 Task: Open Card Livestock Review in Board Customer Feedback Surveys to Workspace Corporate Communications and add a team member Softage.1@softage.net, a label Yellow, a checklist Time Tracking, an attachment from your onedrive, a color Yellow and finally, add a card description 'Conduct team training session on effective delegation and accountability' and a comment 'We should approach this task with a sense of transparency and open communication, ensuring that all stakeholders are informed and involved.'. Add a start date 'Jan 05, 1900' with a due date 'Jan 12, 1900'
Action: Mouse moved to (351, 150)
Screenshot: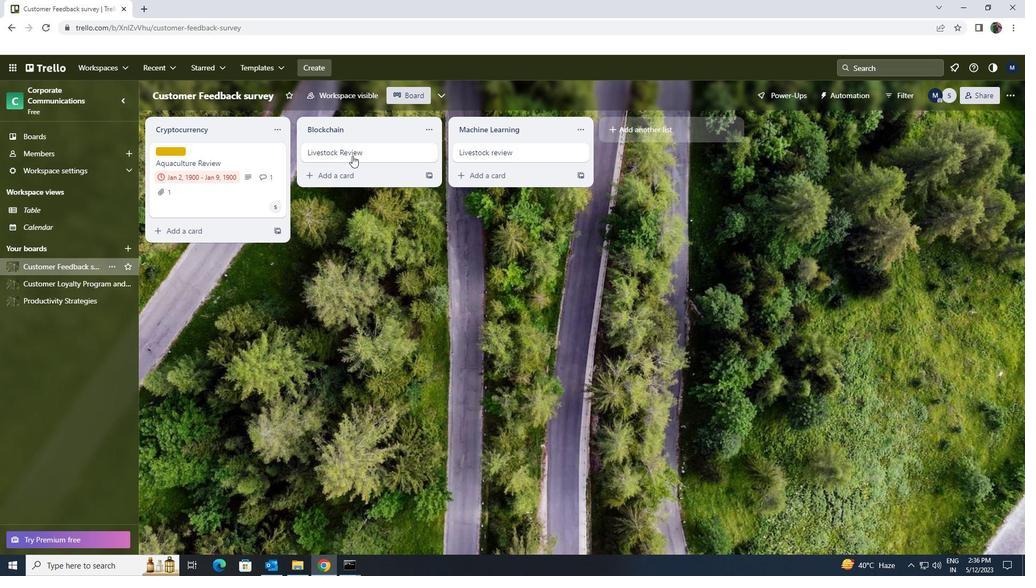 
Action: Mouse pressed left at (351, 150)
Screenshot: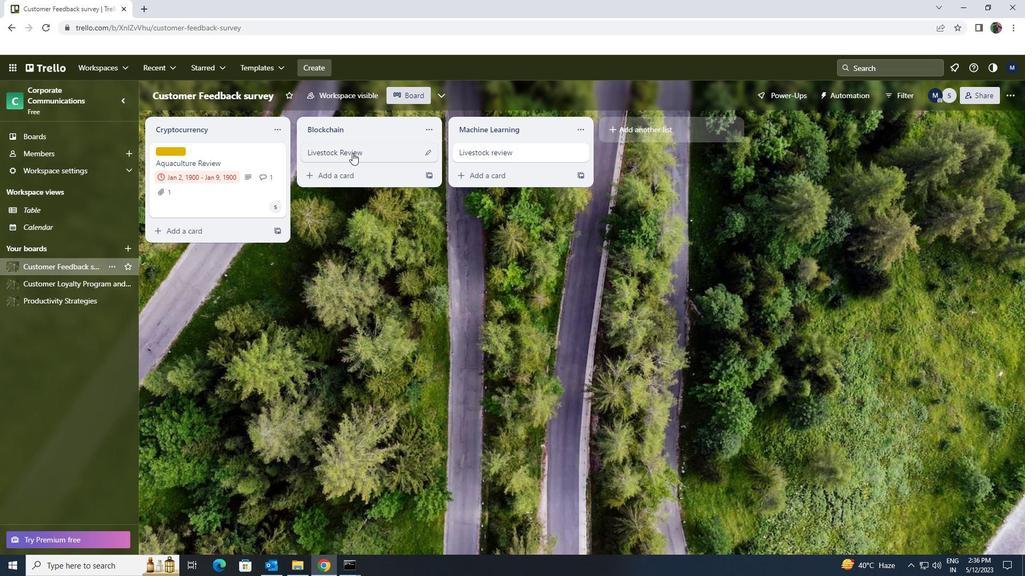 
Action: Mouse moved to (630, 152)
Screenshot: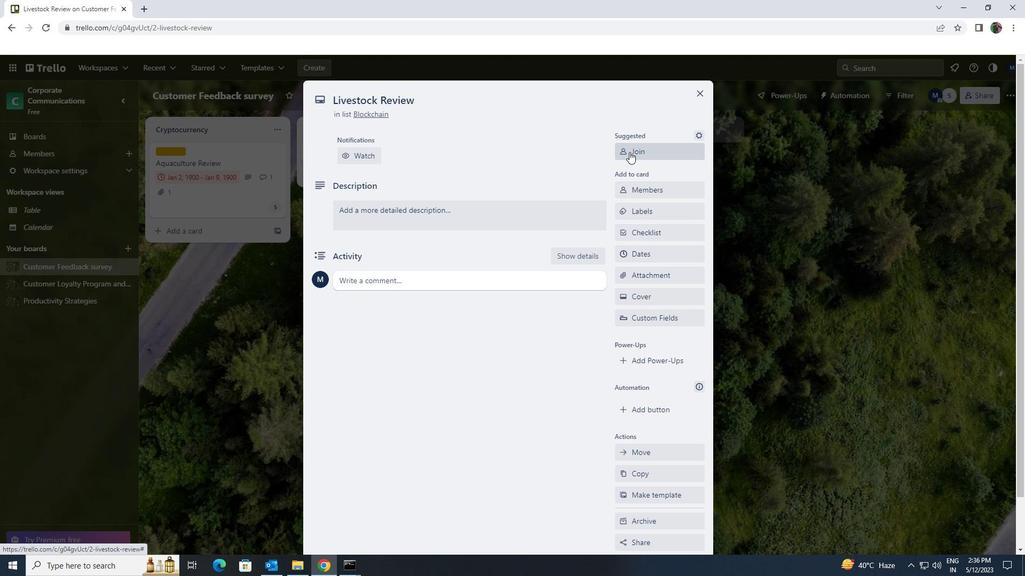 
Action: Mouse pressed left at (630, 152)
Screenshot: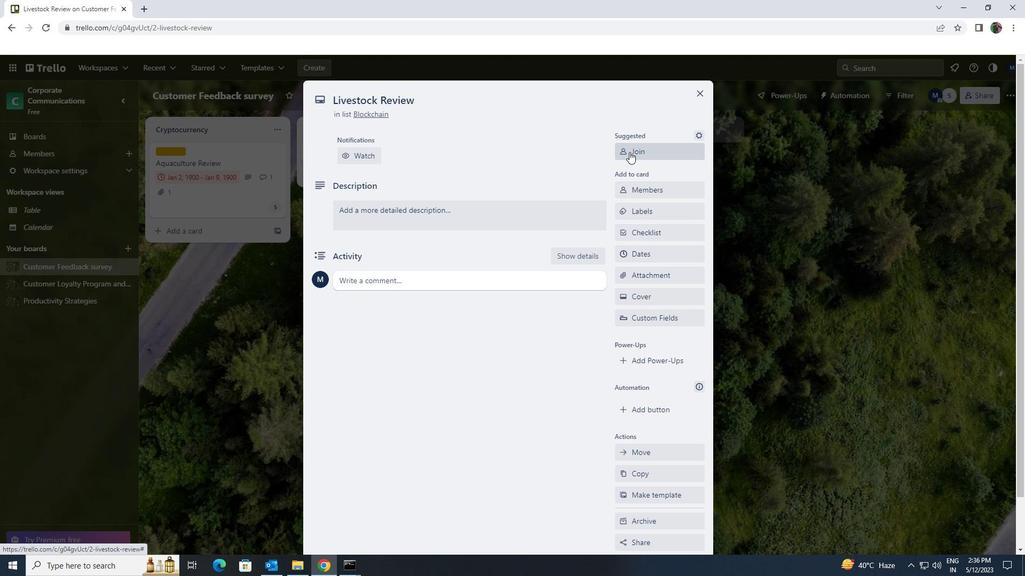 
Action: Mouse moved to (631, 152)
Screenshot: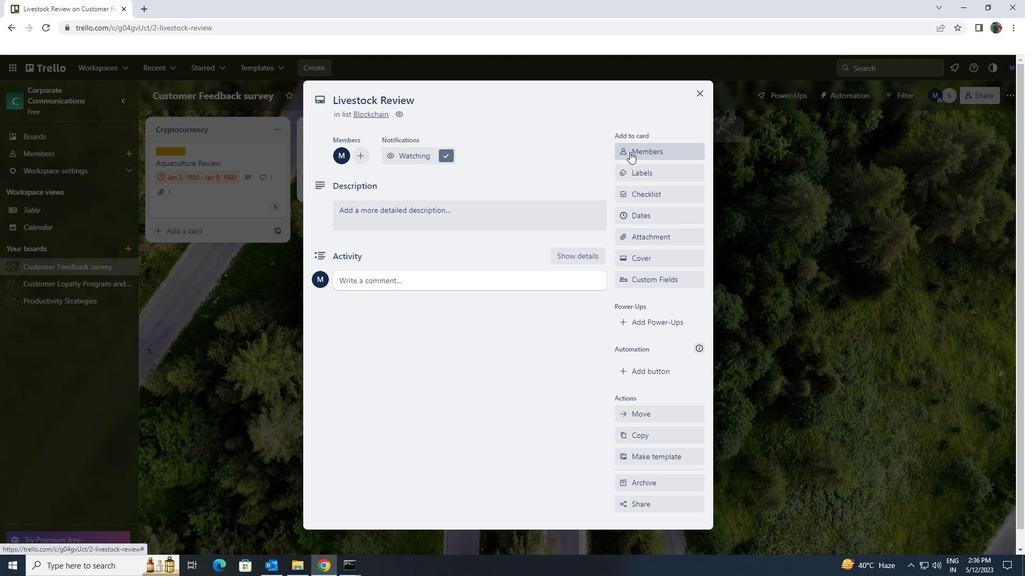 
Action: Mouse pressed left at (631, 152)
Screenshot: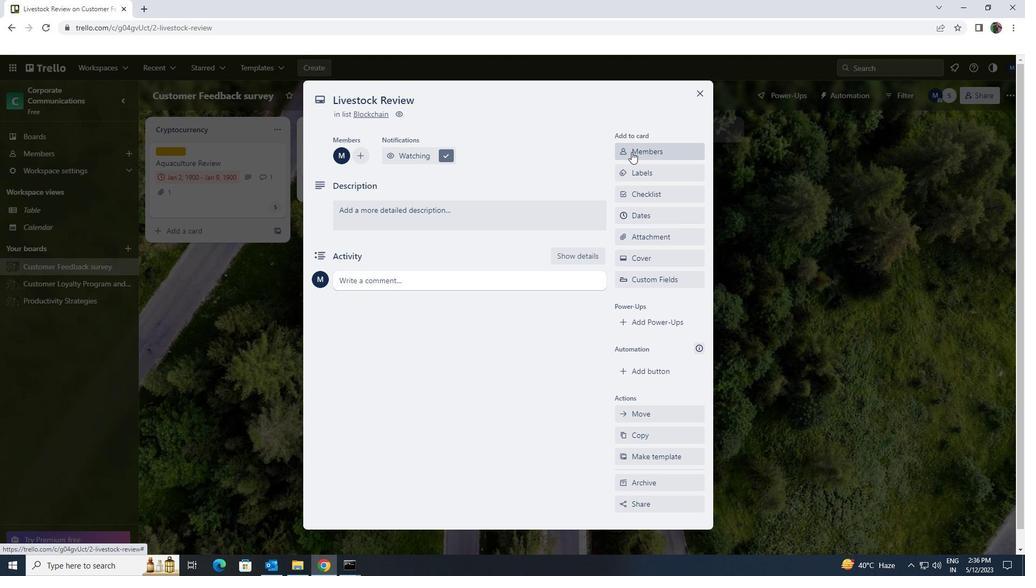 
Action: Key pressed softage.1<Key.shift>@SOFTAGE.NET
Screenshot: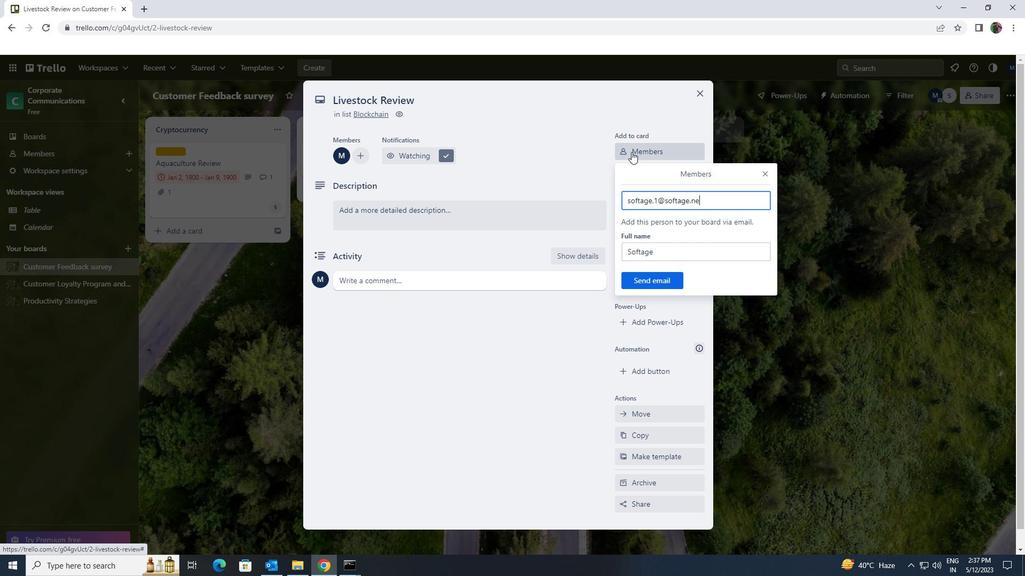 
Action: Mouse moved to (652, 276)
Screenshot: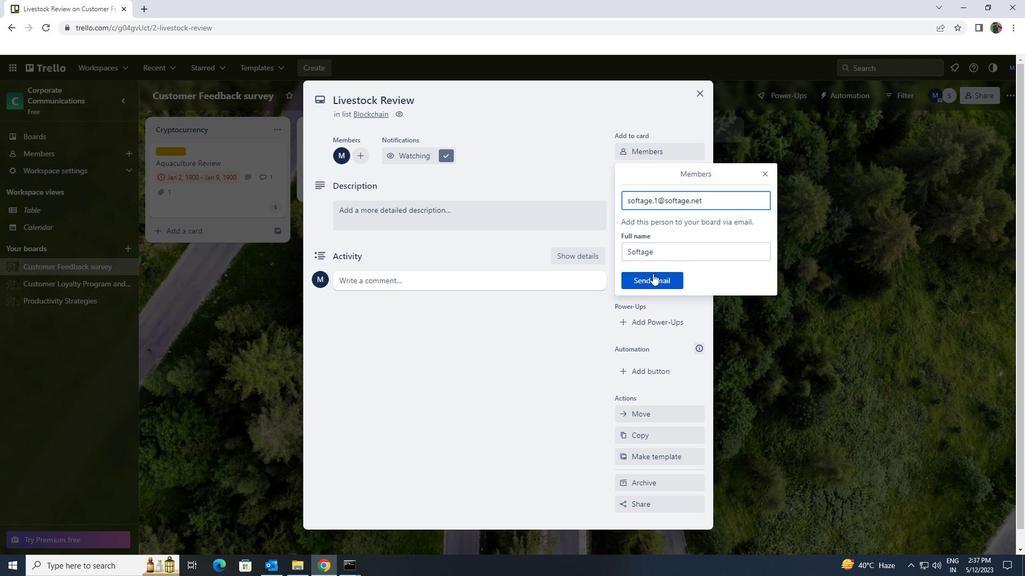 
Action: Mouse pressed left at (652, 276)
Screenshot: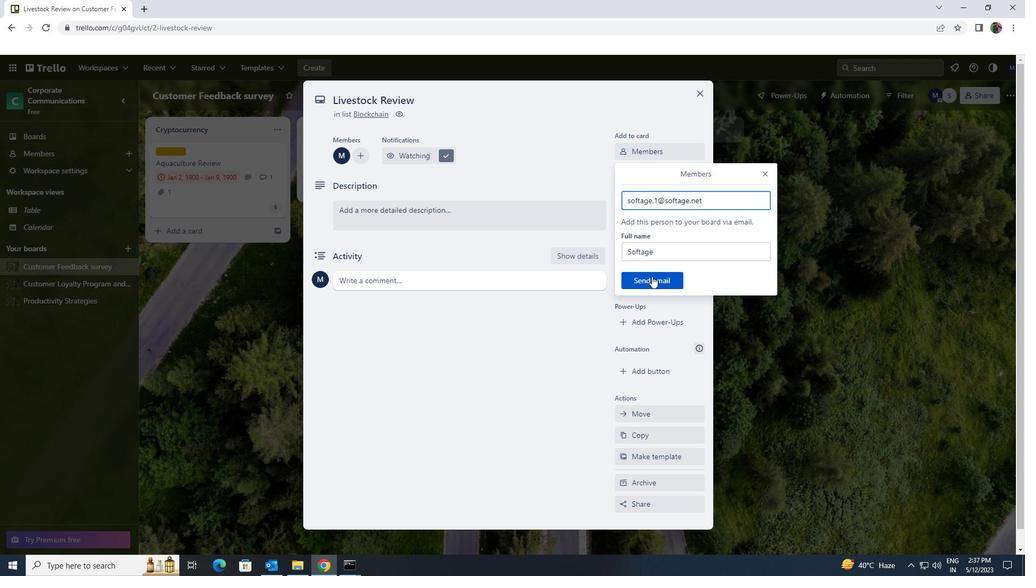 
Action: Mouse moved to (641, 174)
Screenshot: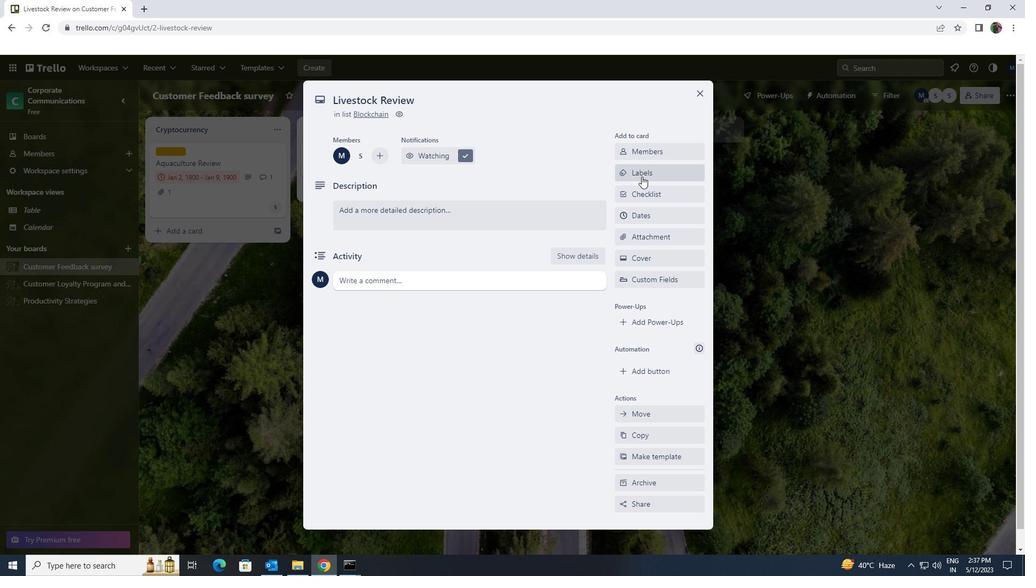
Action: Mouse pressed left at (641, 174)
Screenshot: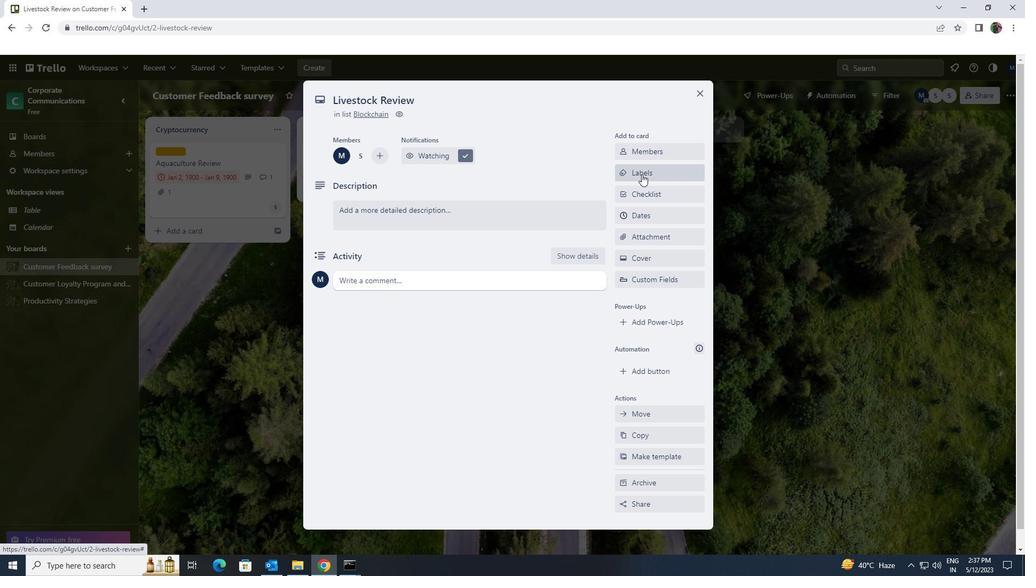 
Action: Mouse moved to (678, 382)
Screenshot: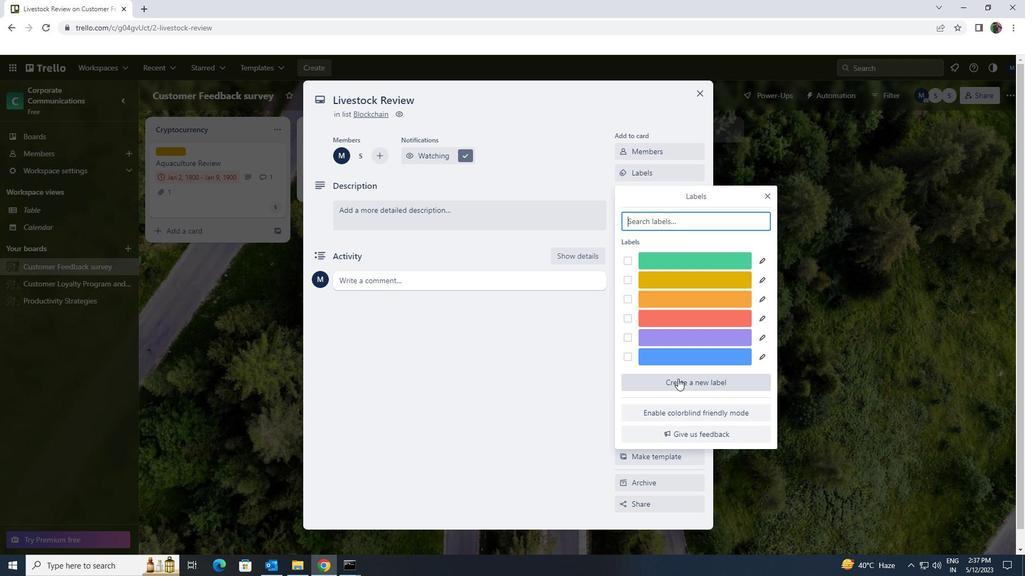 
Action: Mouse pressed left at (678, 382)
Screenshot: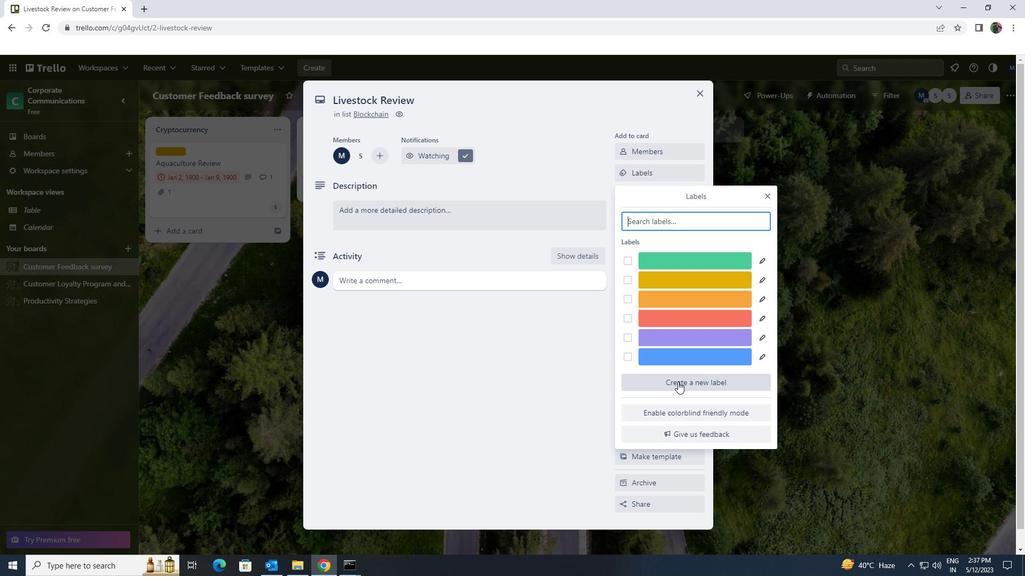 
Action: Mouse moved to (670, 349)
Screenshot: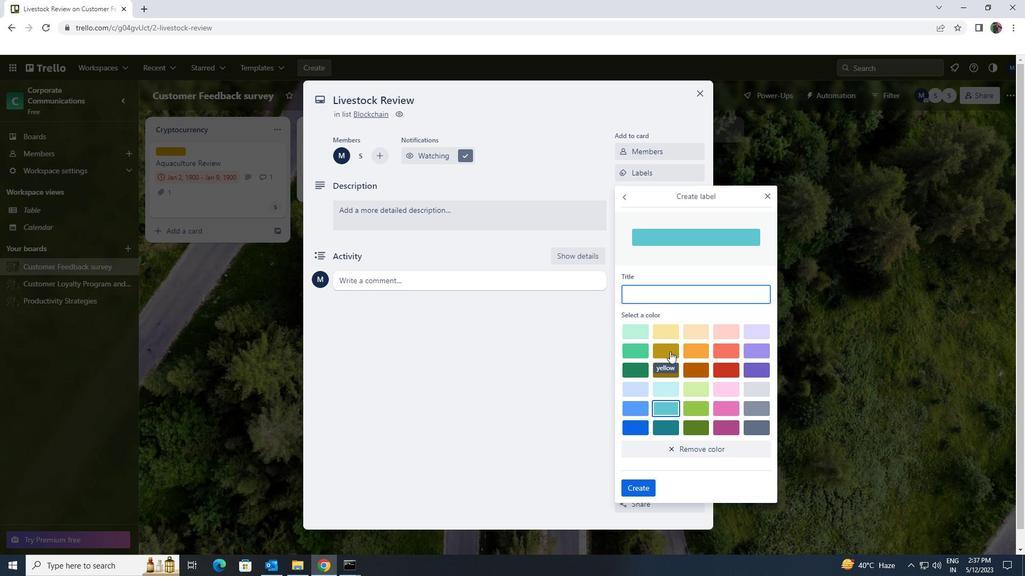 
Action: Mouse pressed left at (670, 349)
Screenshot: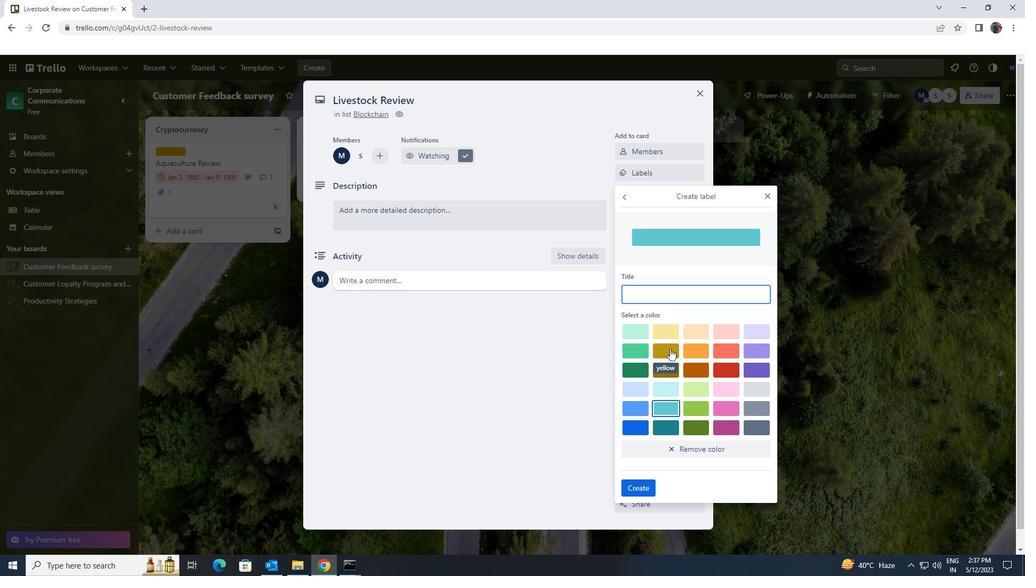 
Action: Mouse moved to (642, 494)
Screenshot: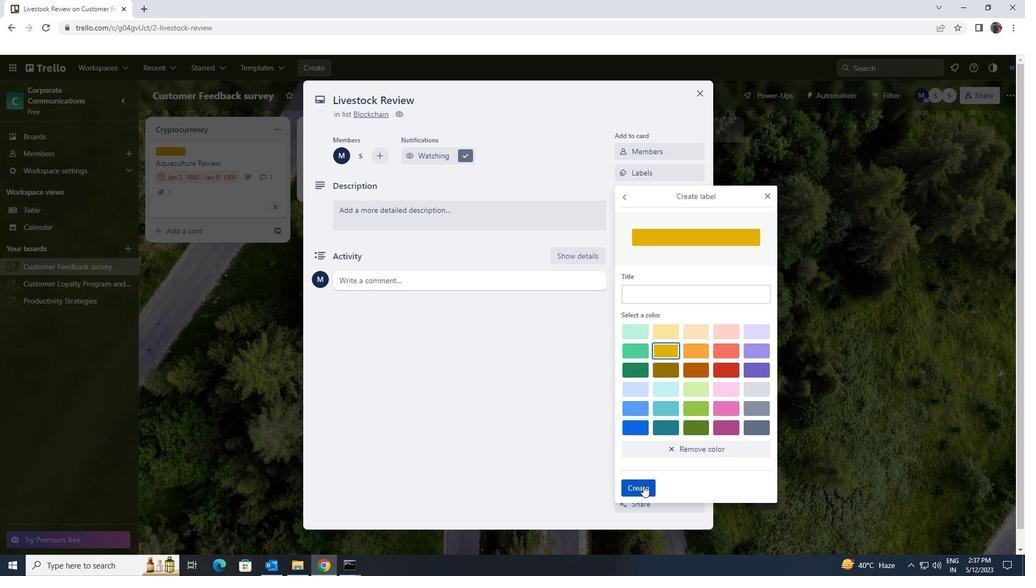 
Action: Mouse pressed left at (642, 494)
Screenshot: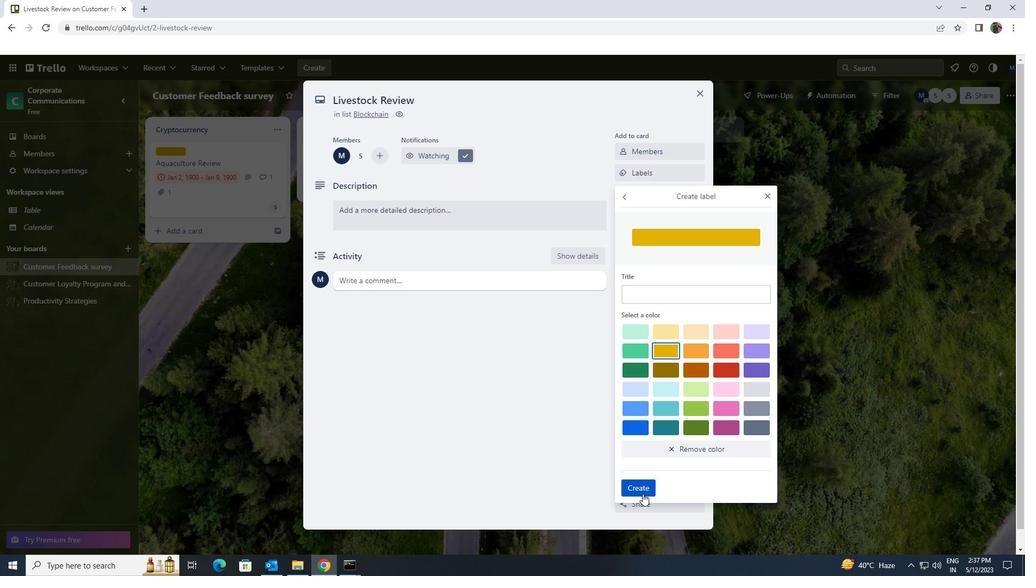
Action: Mouse moved to (766, 196)
Screenshot: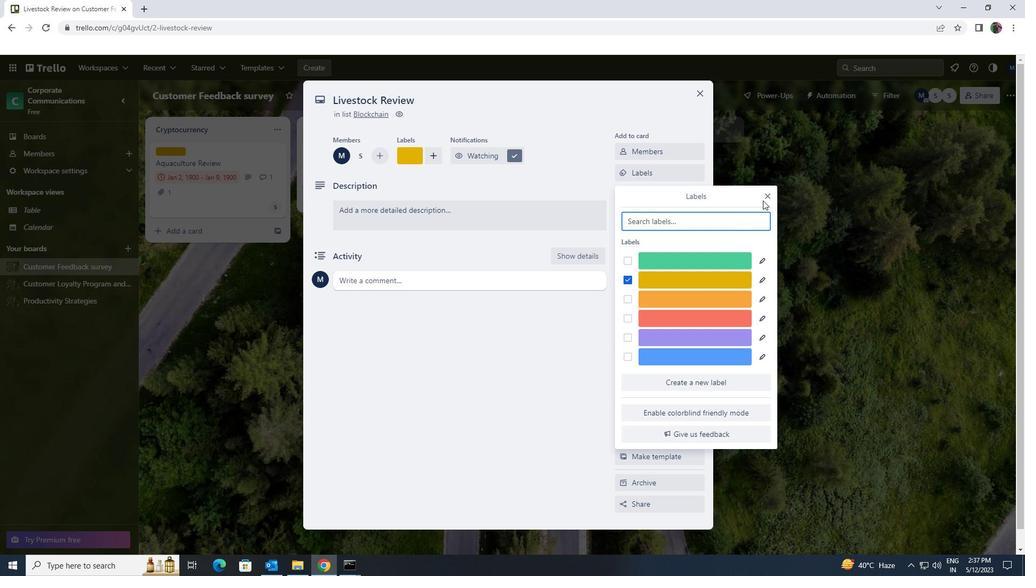 
Action: Mouse pressed left at (766, 196)
Screenshot: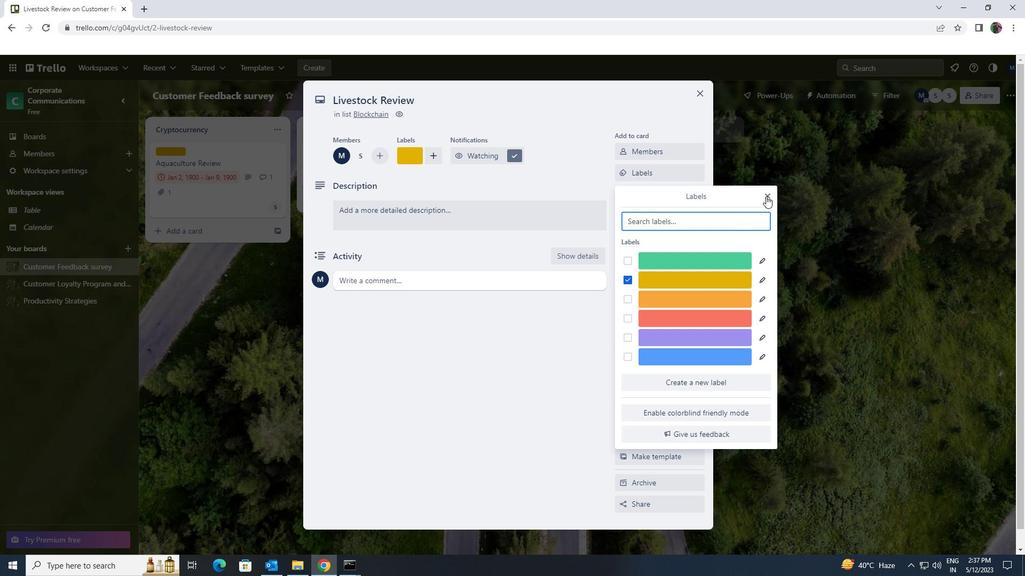 
Action: Mouse moved to (663, 197)
Screenshot: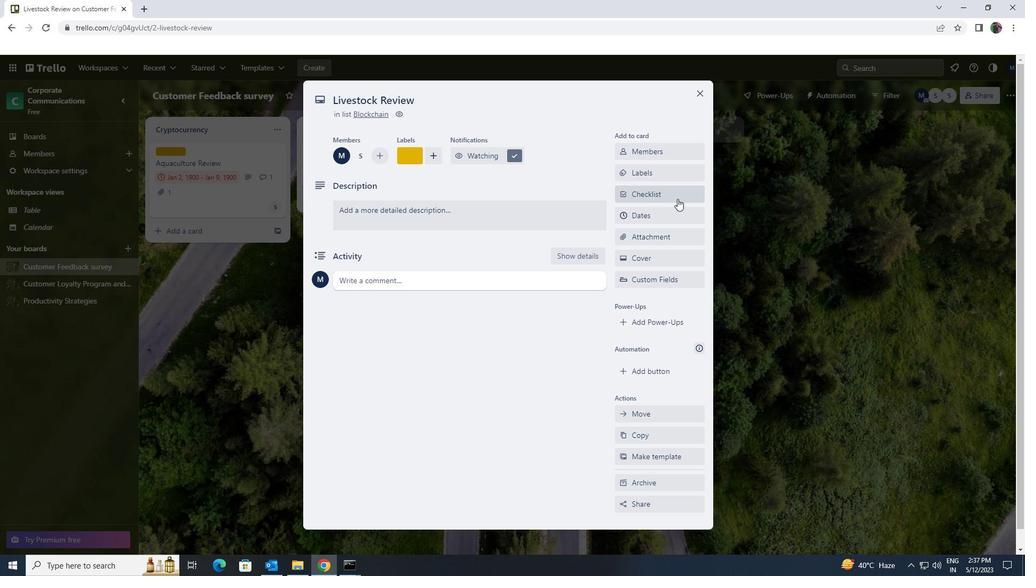 
Action: Mouse pressed left at (663, 197)
Screenshot: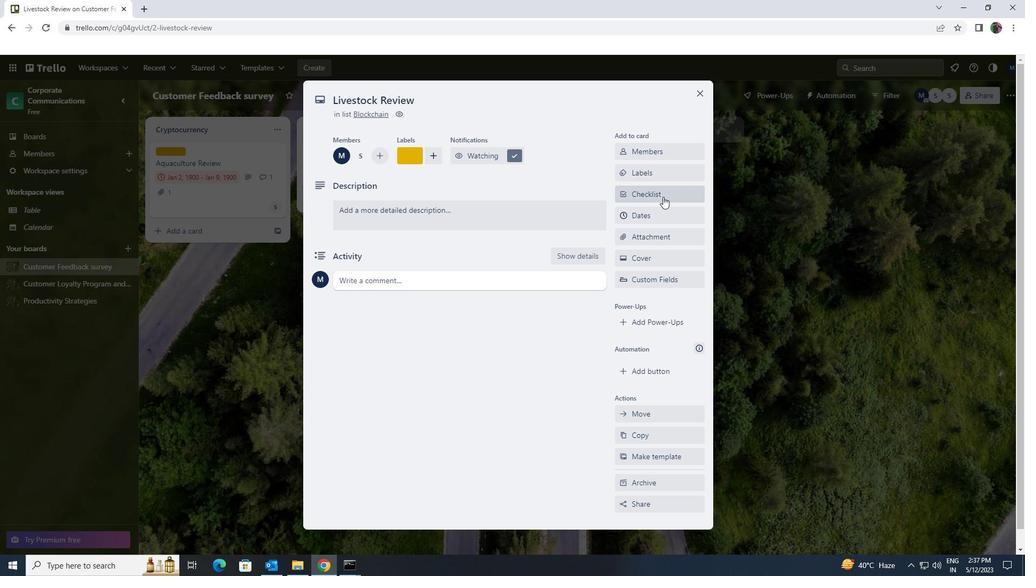 
Action: Key pressed <Key.shift>CORPORATE<Key.space><Key.shift>FINANCE
Screenshot: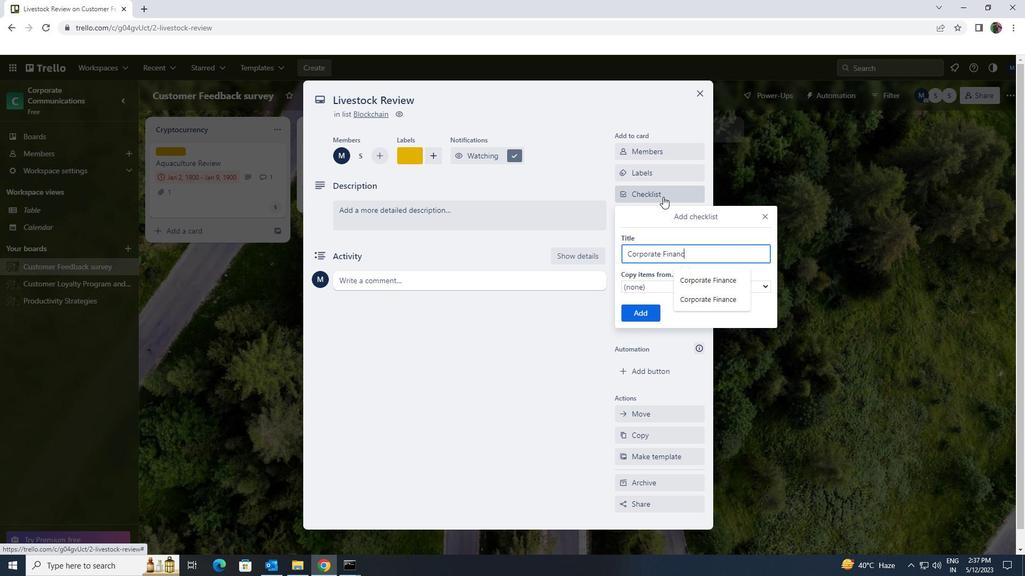
Action: Mouse moved to (640, 319)
Screenshot: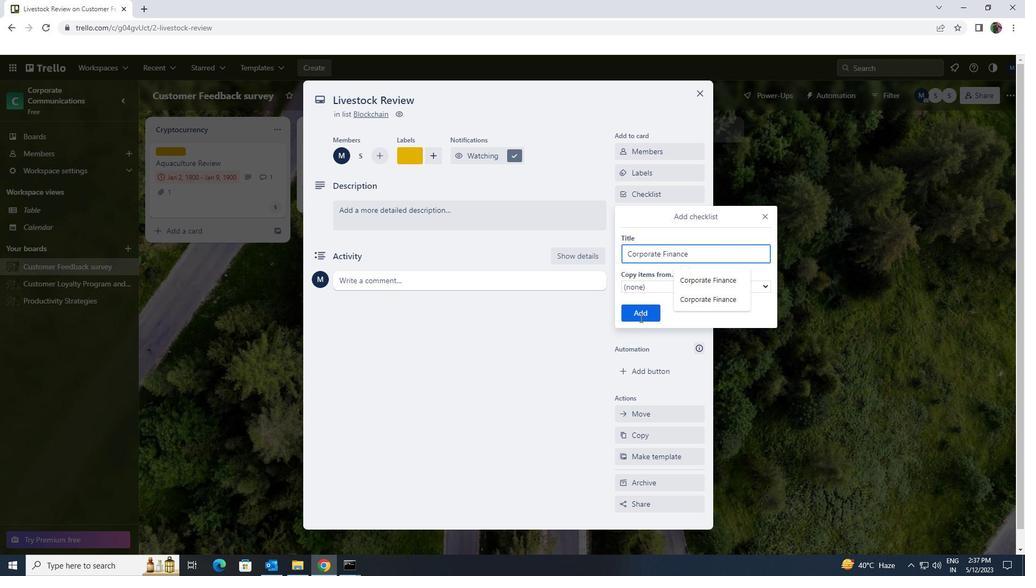 
Action: Mouse pressed left at (640, 319)
Screenshot: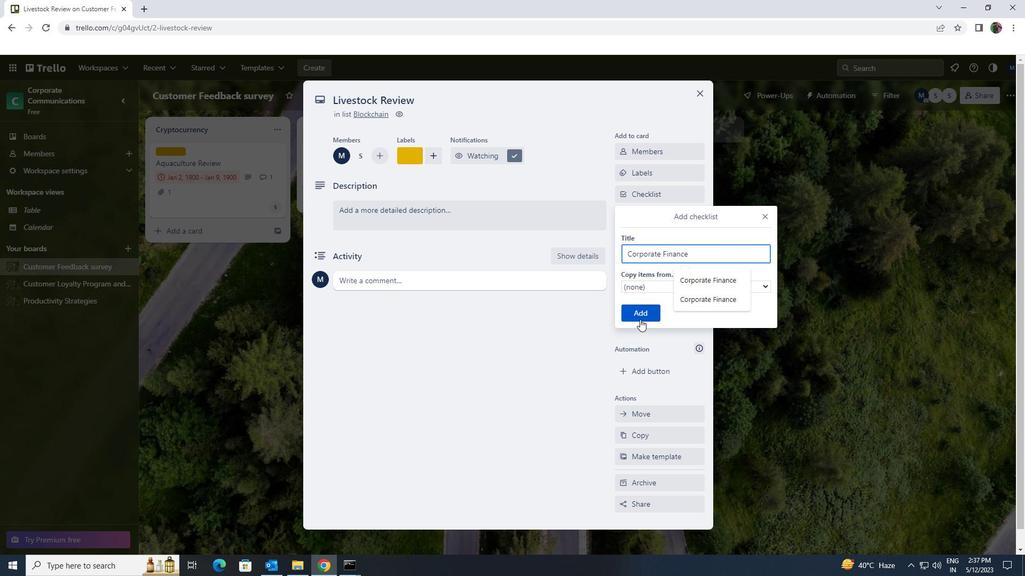 
Action: Mouse moved to (656, 242)
Screenshot: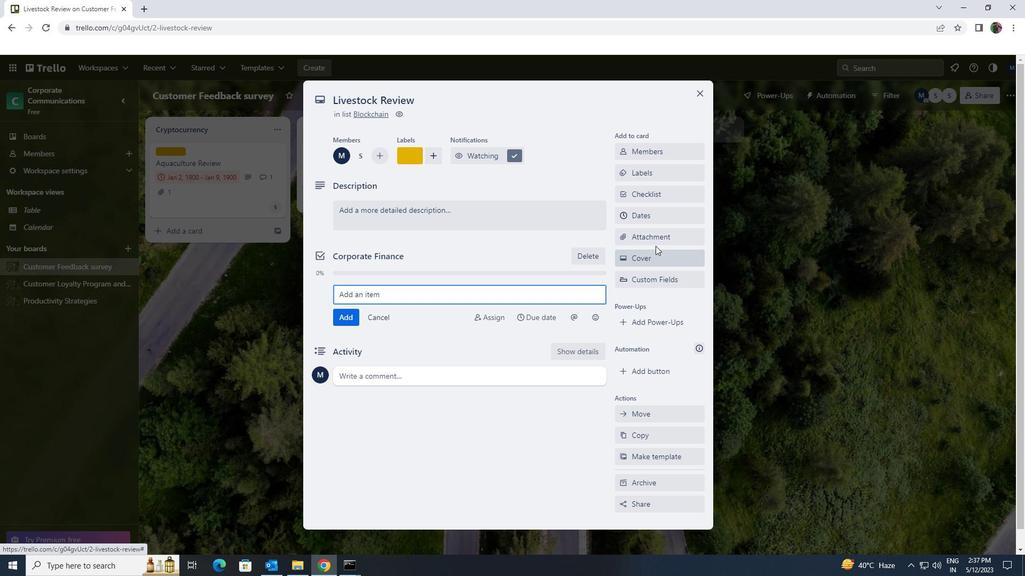 
Action: Mouse pressed left at (656, 242)
Screenshot: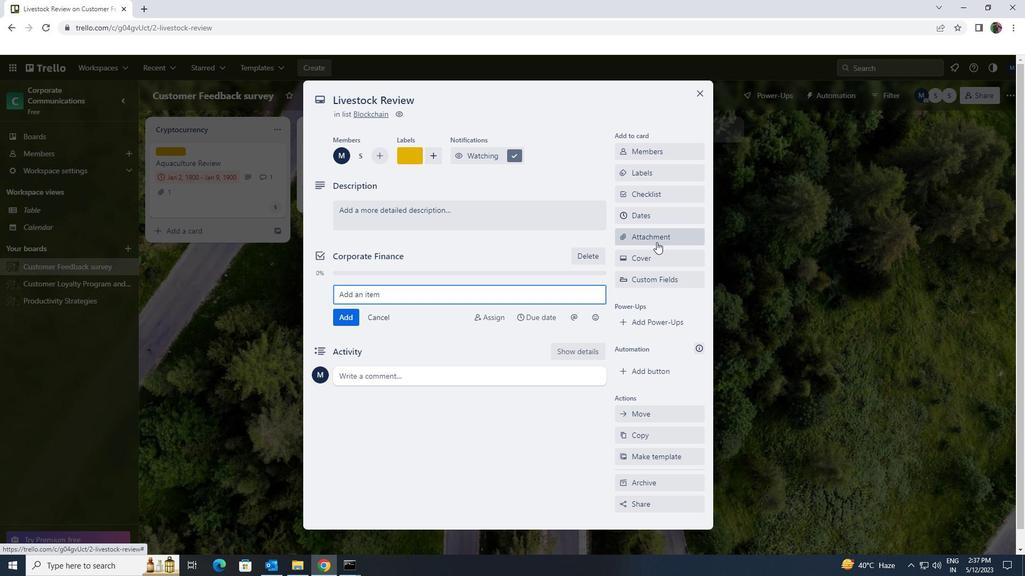 
Action: Mouse moved to (657, 314)
Screenshot: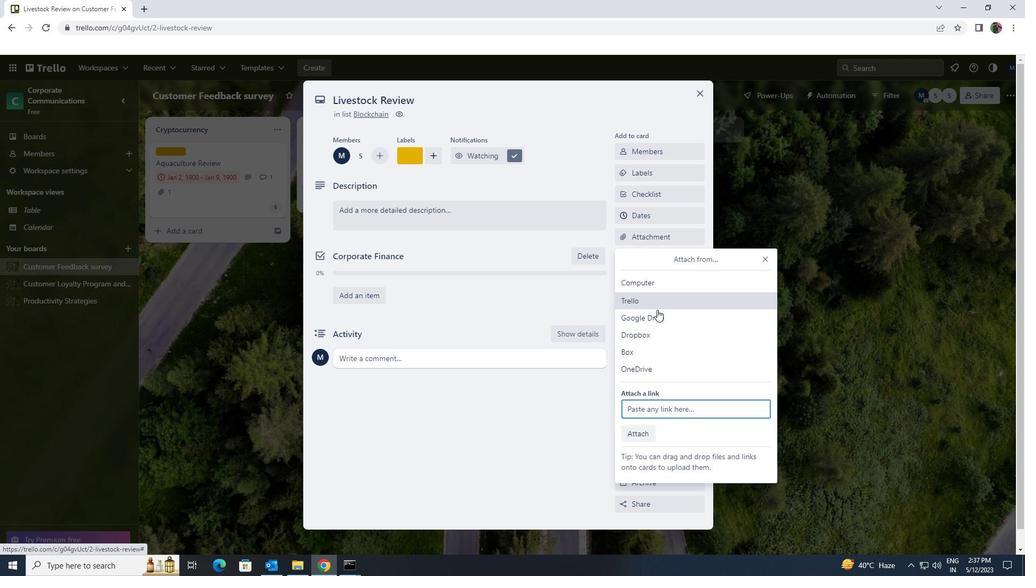 
Action: Mouse pressed left at (657, 314)
Screenshot: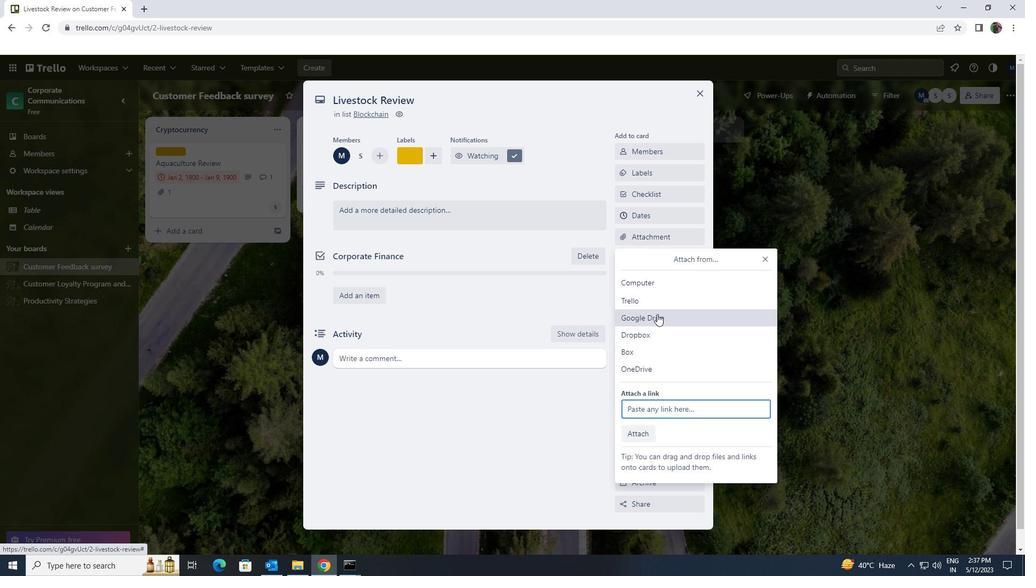
Action: Mouse moved to (532, 289)
Screenshot: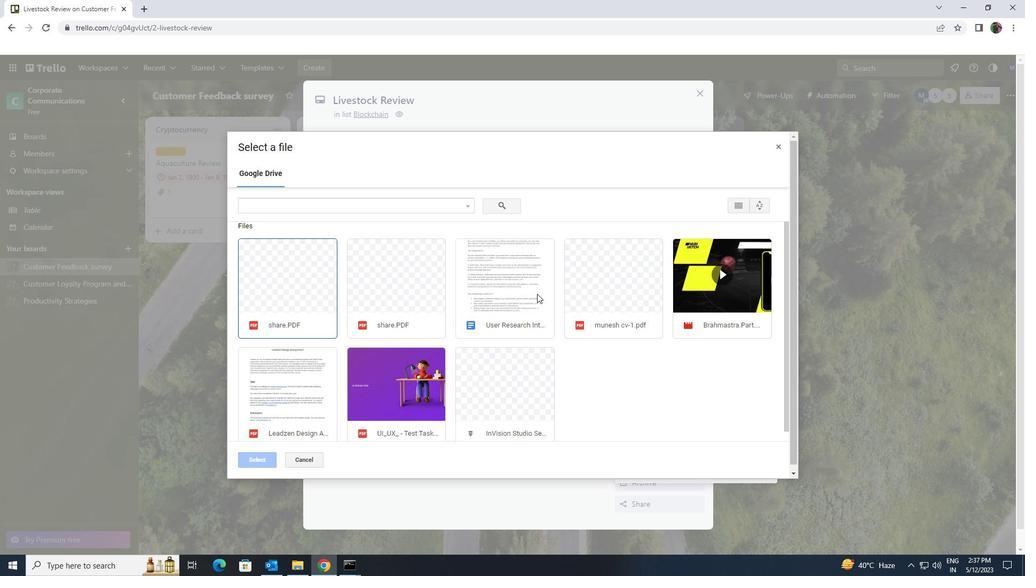 
Action: Mouse pressed left at (532, 289)
Screenshot: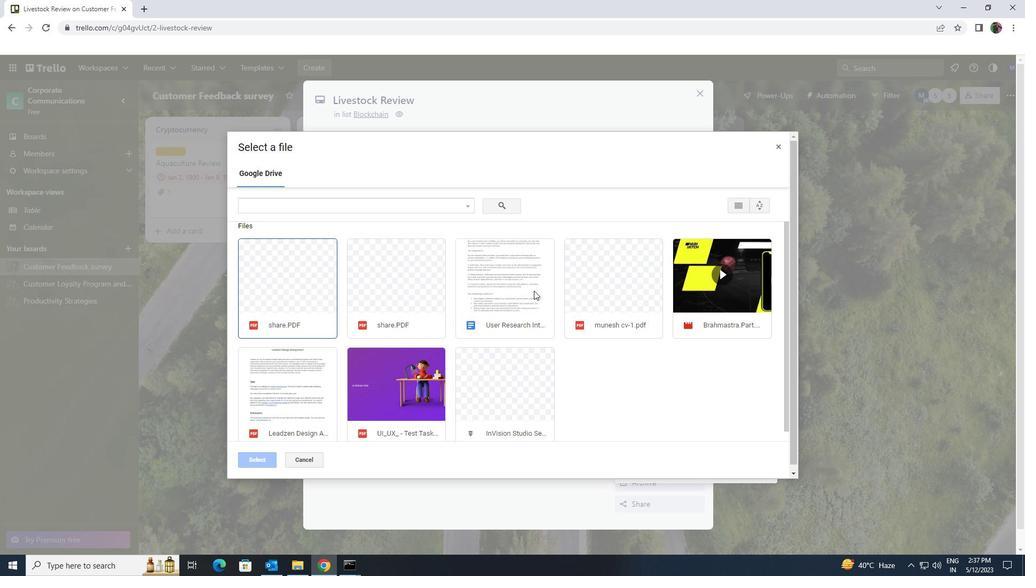 
Action: Mouse moved to (266, 461)
Screenshot: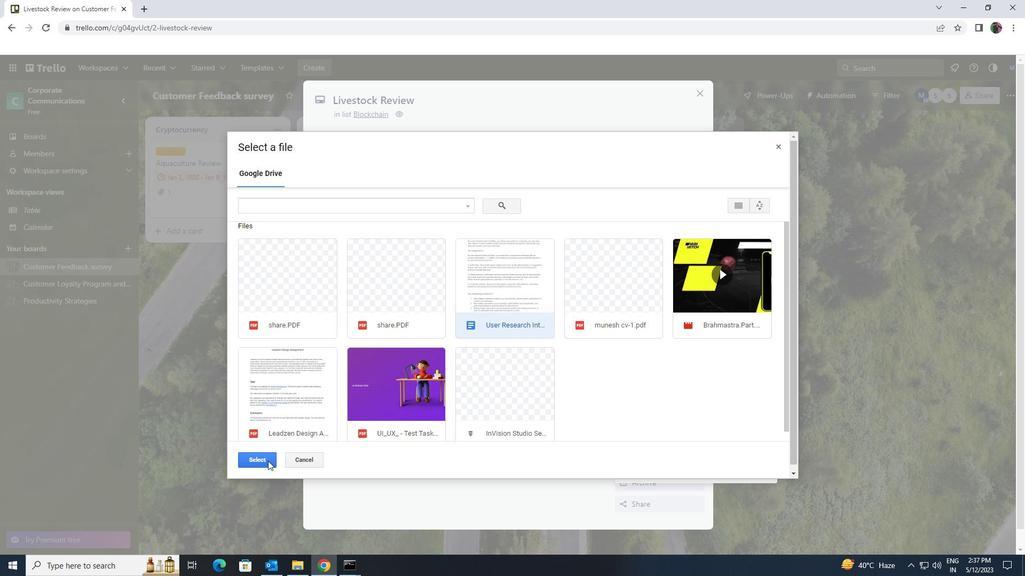 
Action: Mouse pressed left at (266, 461)
Screenshot: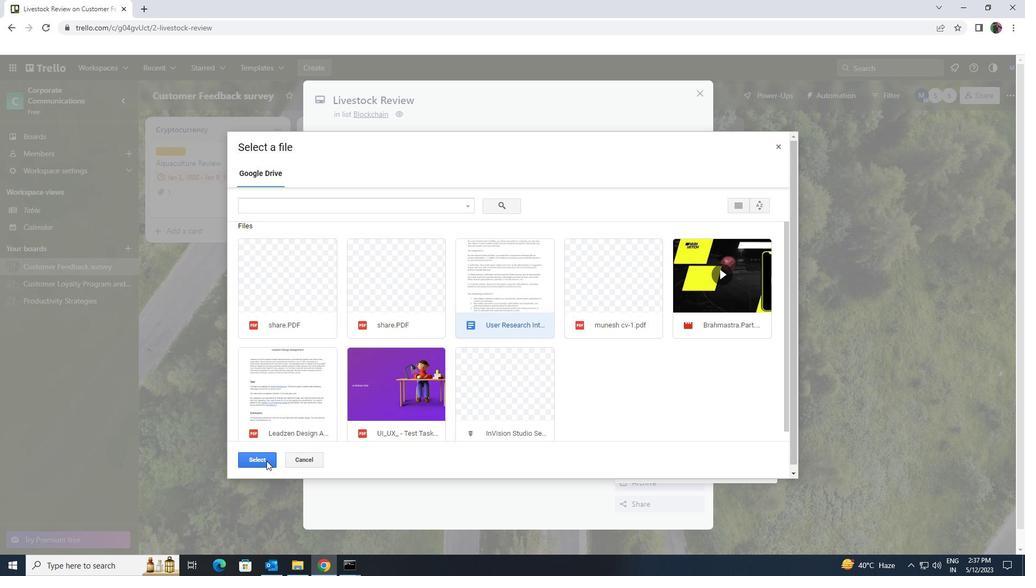 
Action: Mouse moved to (540, 215)
Screenshot: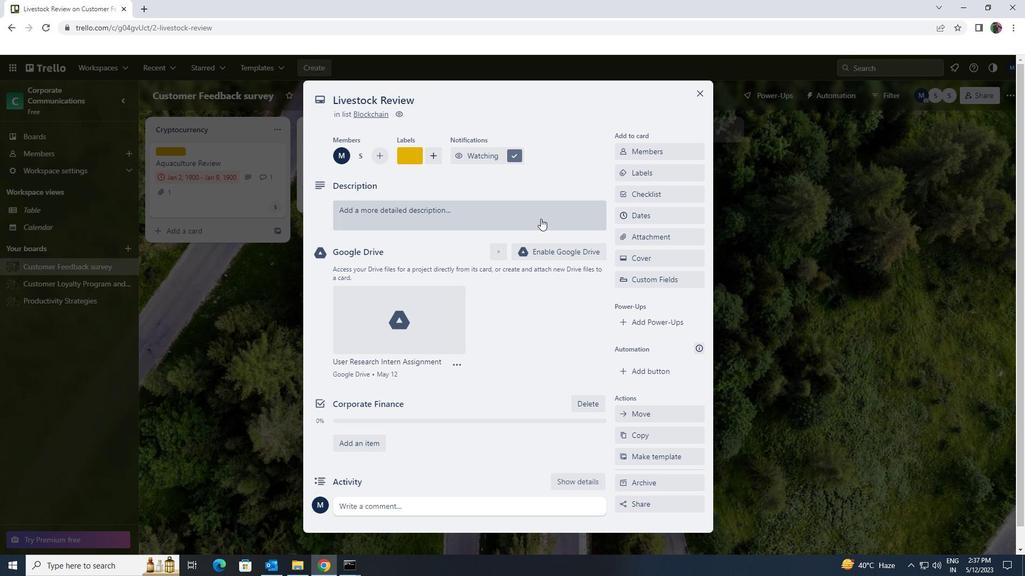 
Action: Mouse pressed left at (540, 215)
Screenshot: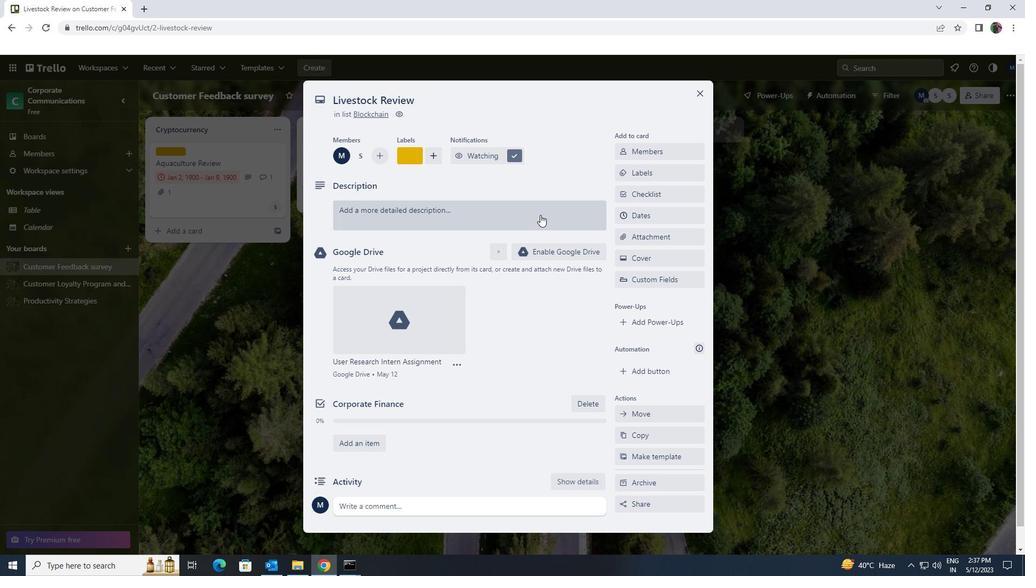 
Action: Key pressed <Key.shift>CONDUCT<Key.space>A<Key.space>TEAM<Key.space>TRAINING<Key.space>SESSION<Key.space>ON<Key.space>EFFECTIVE<Key.space>DELEGATION<Key.space>AND<Key.space>ACCOUNTABILITY
Screenshot: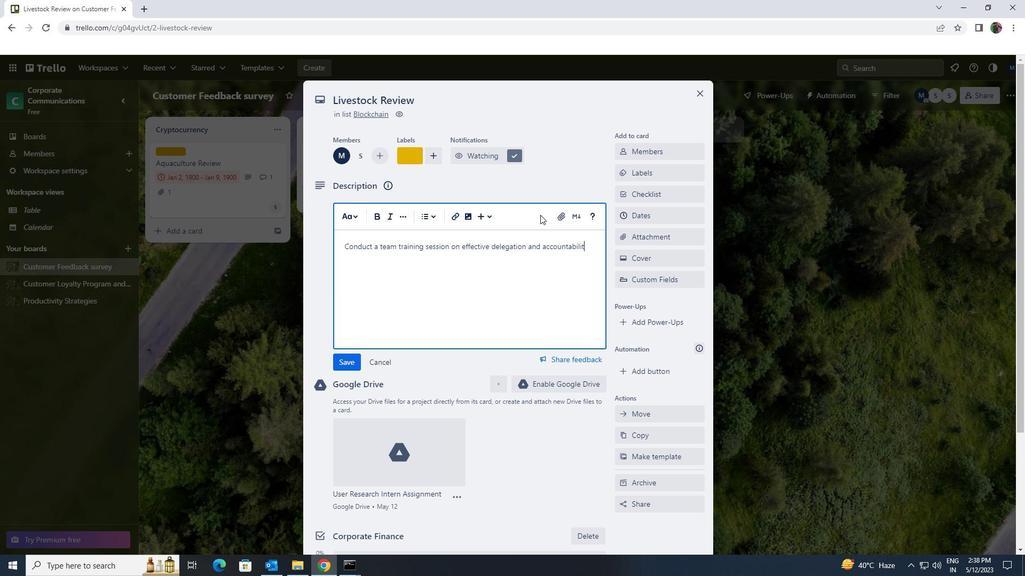 
Action: Mouse moved to (347, 358)
Screenshot: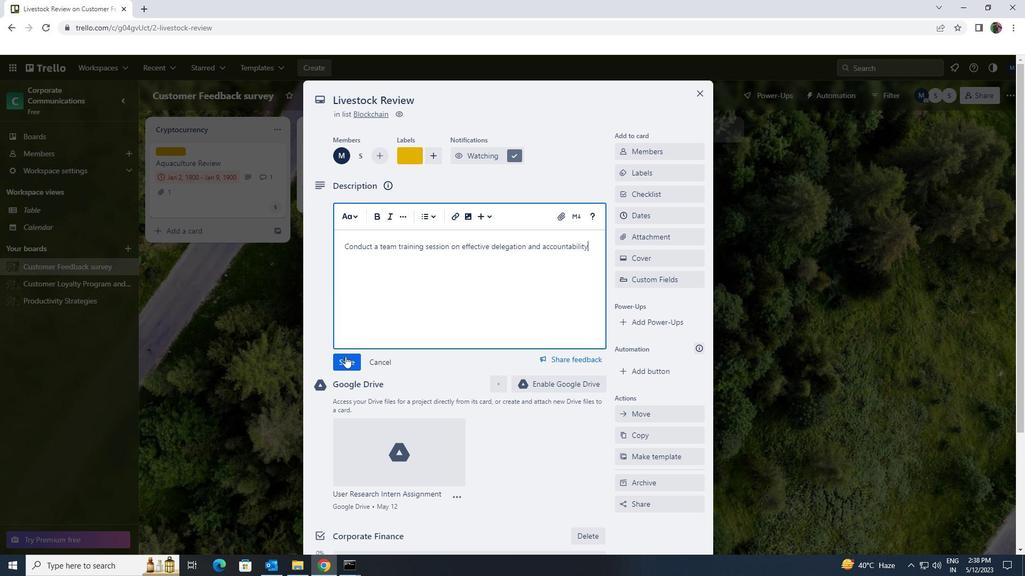 
Action: Mouse pressed left at (347, 358)
Screenshot: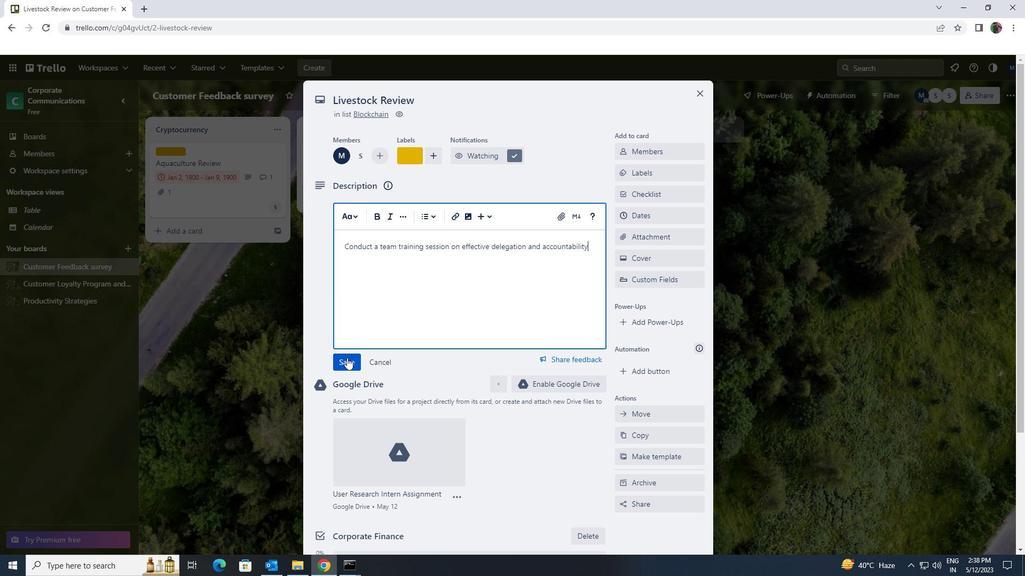 
Action: Mouse scrolled (347, 357) with delta (0, 0)
Screenshot: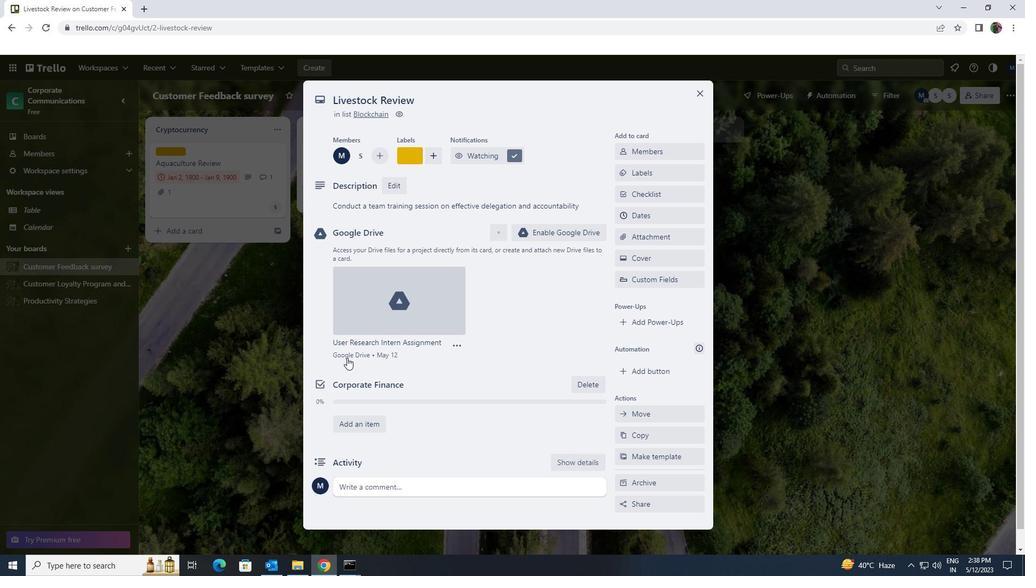 
Action: Mouse scrolled (347, 357) with delta (0, 0)
Screenshot: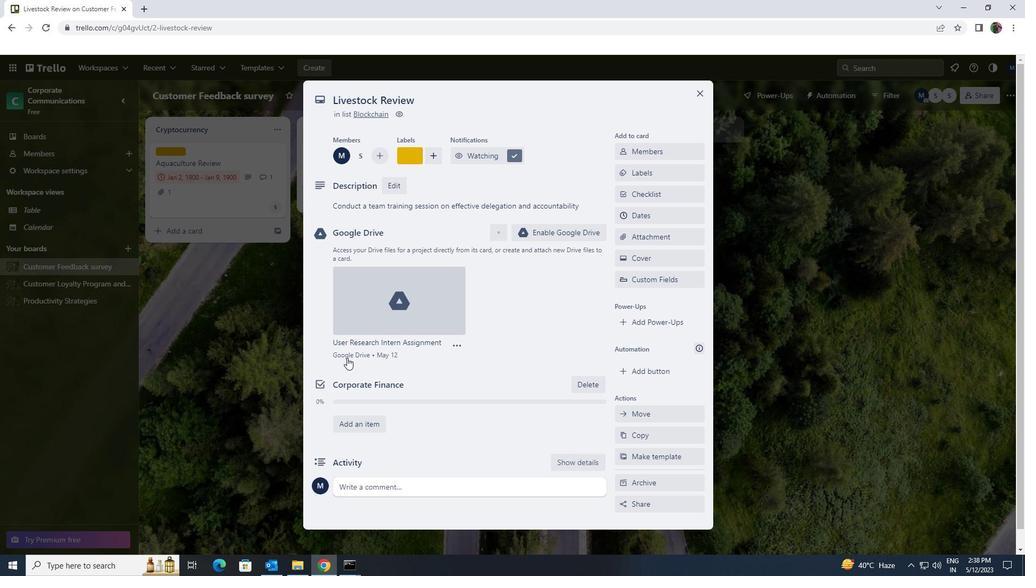 
Action: Mouse scrolled (347, 357) with delta (0, 0)
Screenshot: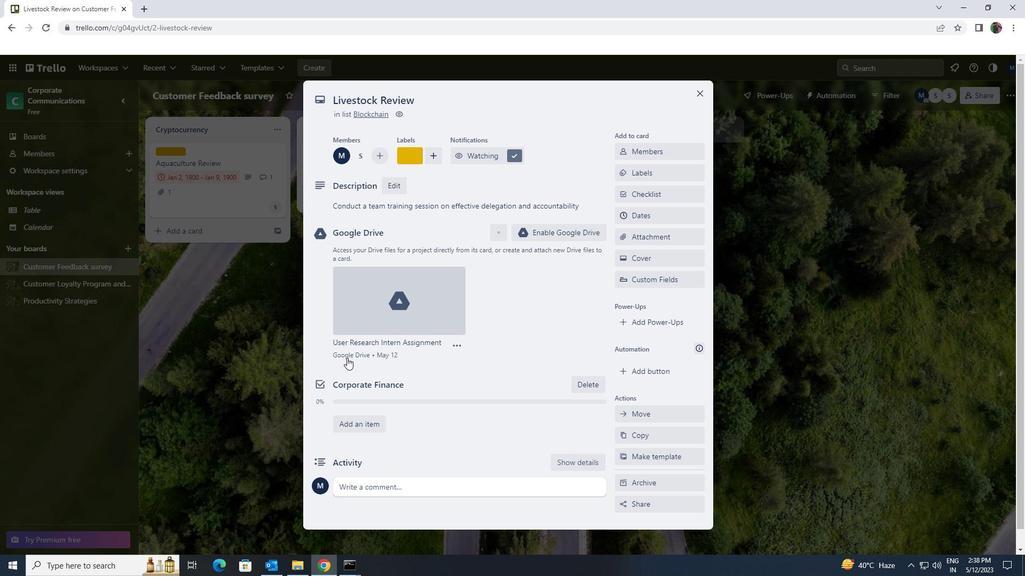 
Action: Mouse scrolled (347, 357) with delta (0, 0)
Screenshot: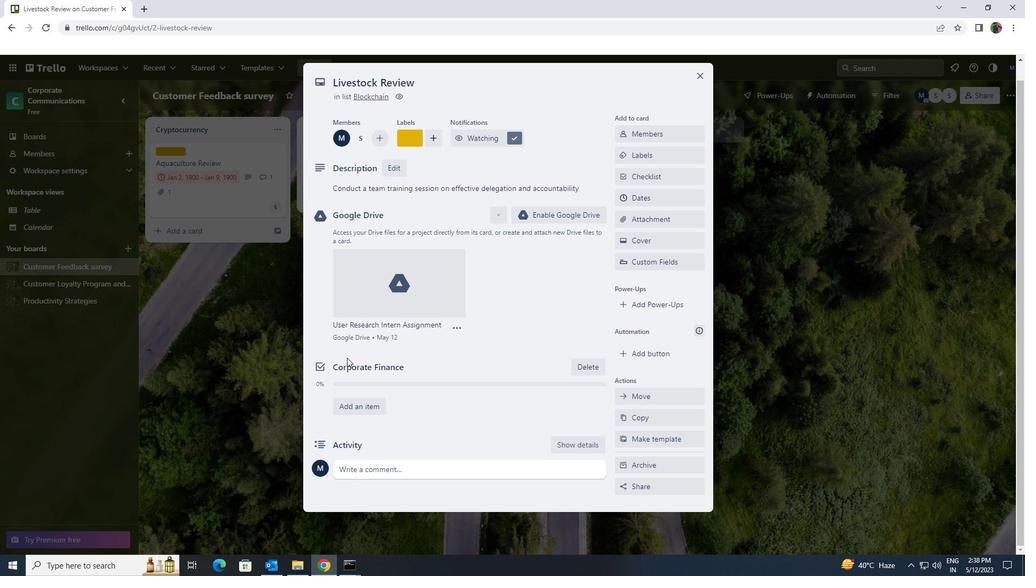 
Action: Mouse scrolled (347, 357) with delta (0, 0)
Screenshot: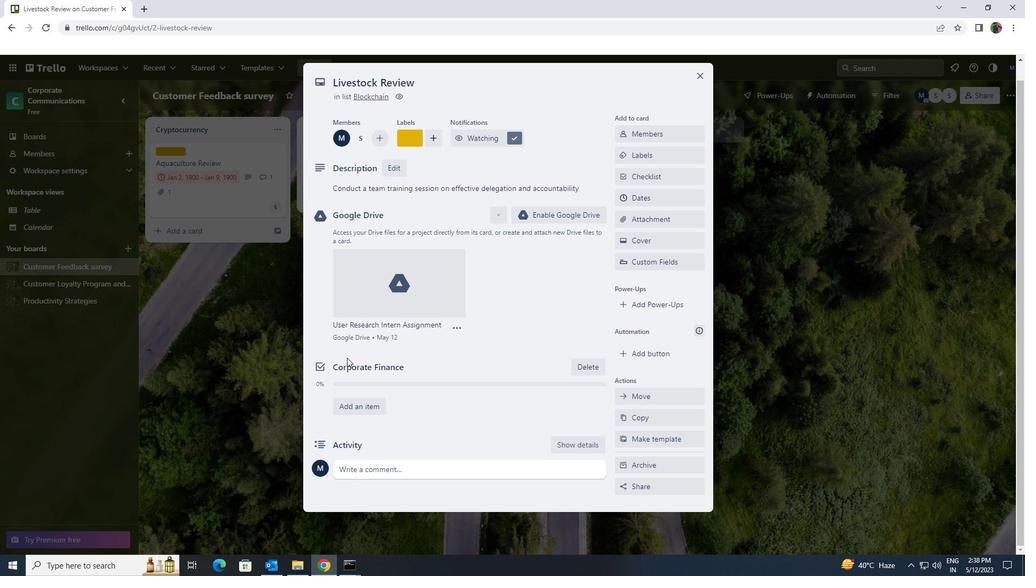 
Action: Mouse moved to (358, 465)
Screenshot: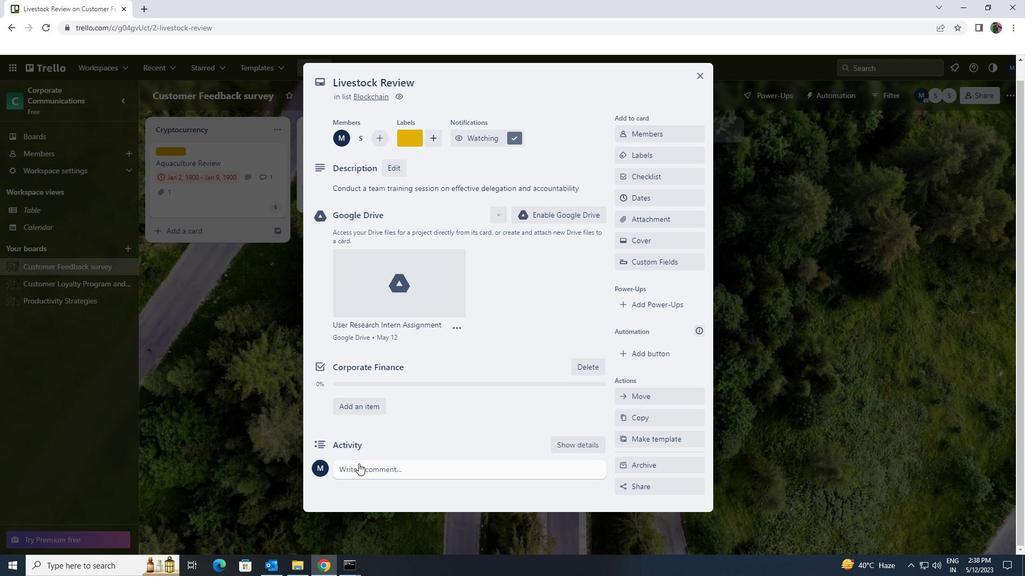 
Action: Mouse pressed left at (358, 465)
Screenshot: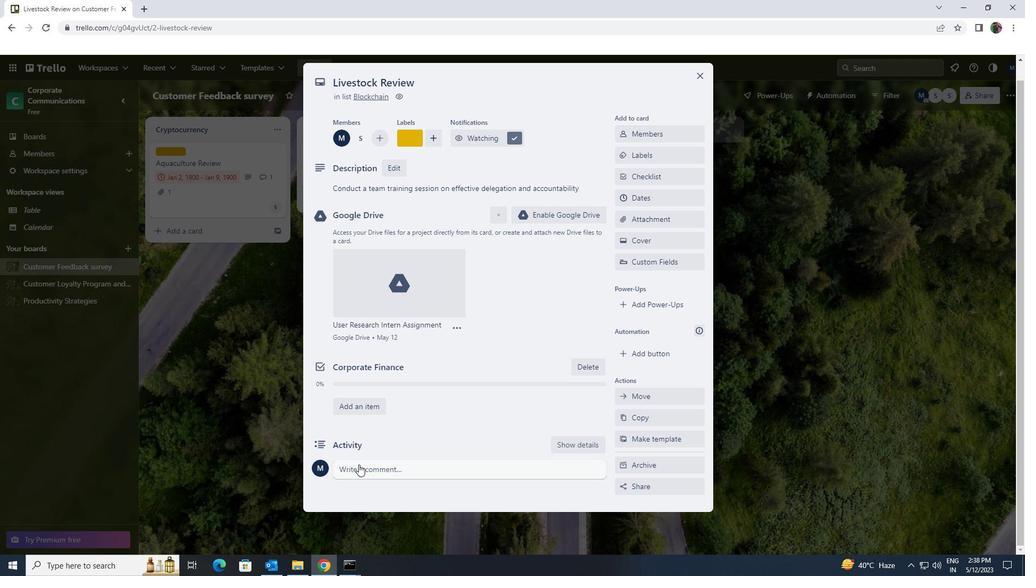 
Action: Key pressed <Key.shift>WE<Key.space>SHOULD<Key.space>APPROACH<Key.space>THIS<Key.space>TASK<Key.space>WITH<Key.space>SENSE<Key.space>OF<Key.space>TRANSPARENCY<Key.space>AND<Key.space>OPEN<Key.space>COMMUNIV<Key.backspace>CATION<Key.space>ENSURING<Key.space>THAT<Key.space>ALL<Key.space>STAKEHOLDERS<Key.space>ARE<Key.space>INFORMED<Key.space>AND<Key.space>INVOLVED.
Screenshot: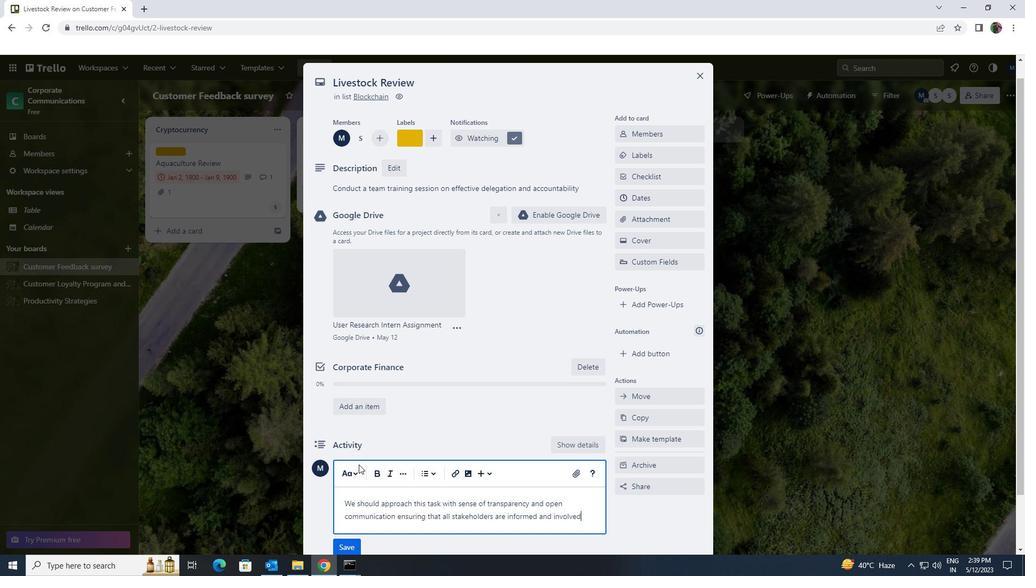
Action: Mouse scrolled (358, 464) with delta (0, 0)
Screenshot: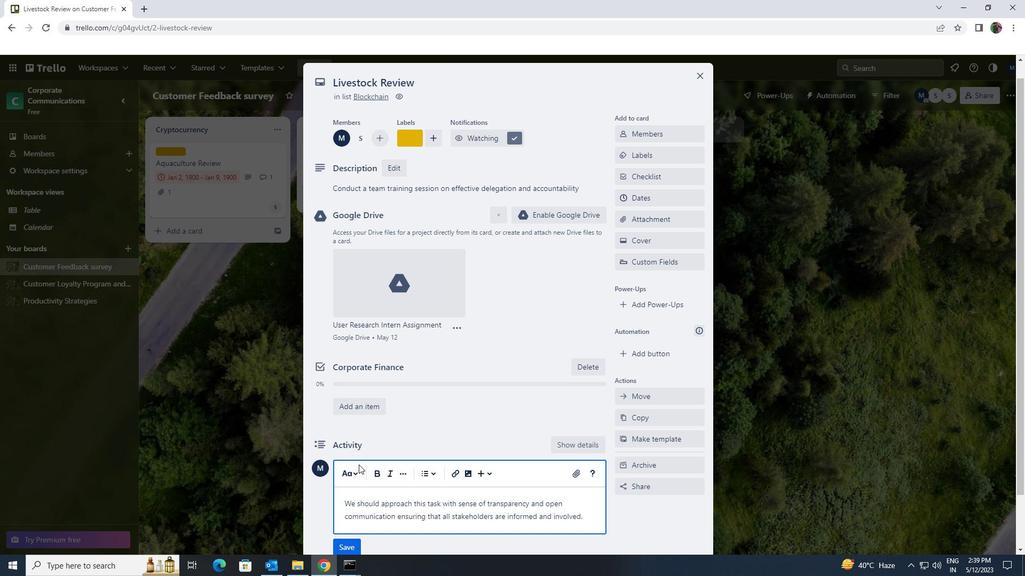 
Action: Mouse scrolled (358, 464) with delta (0, 0)
Screenshot: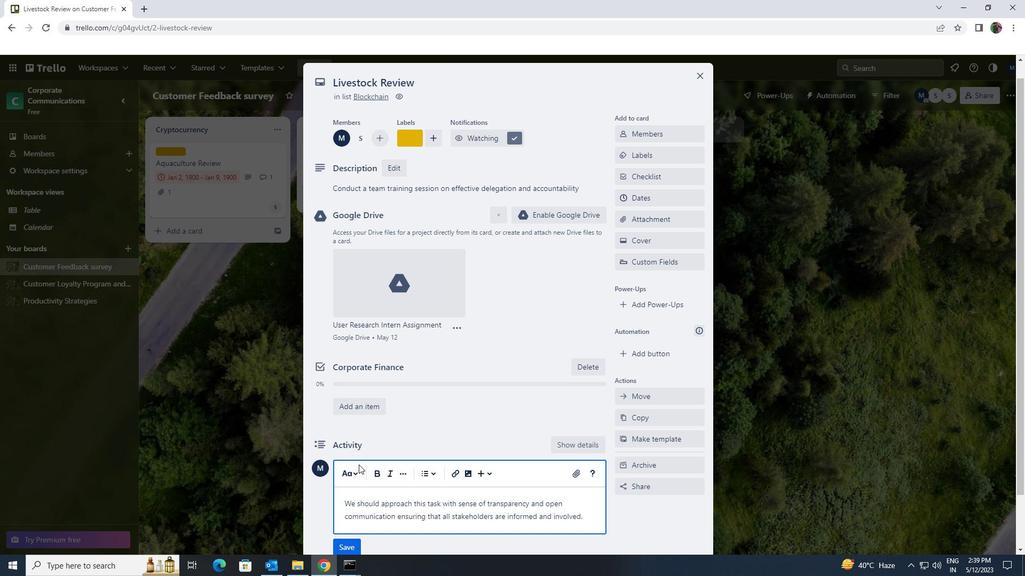 
Action: Mouse moved to (354, 482)
Screenshot: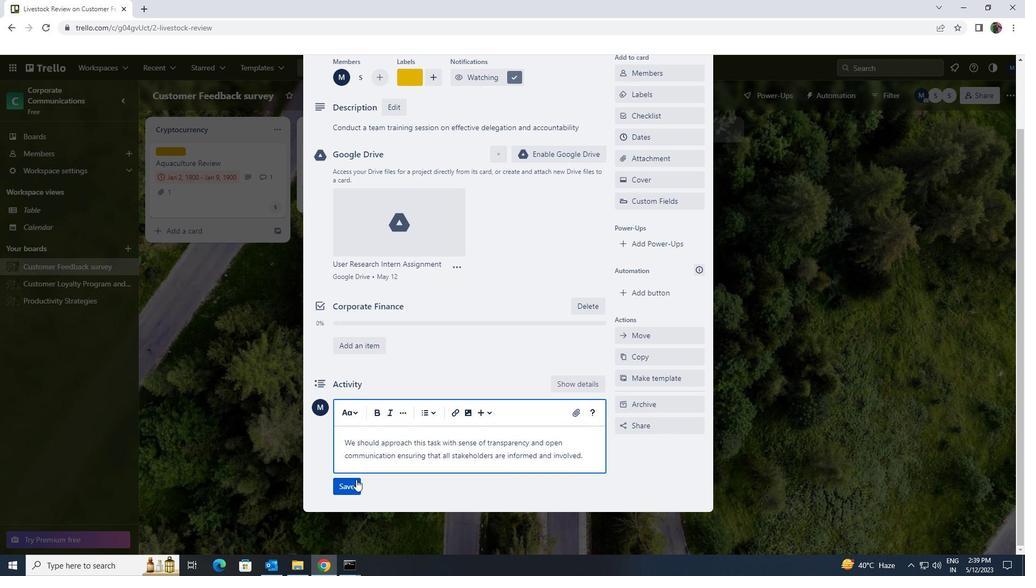 
Action: Mouse pressed left at (354, 482)
Screenshot: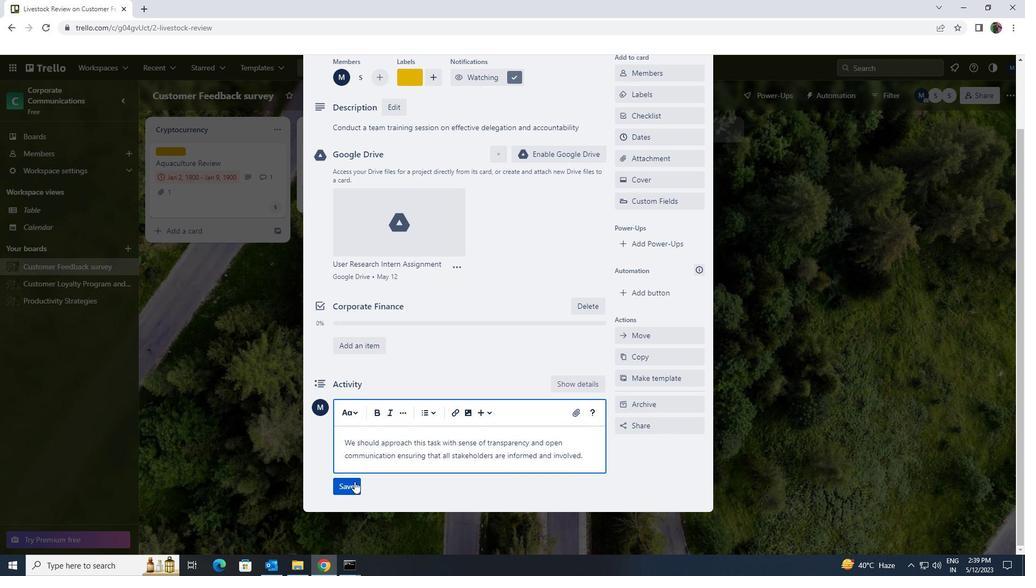 
Action: Mouse moved to (446, 423)
Screenshot: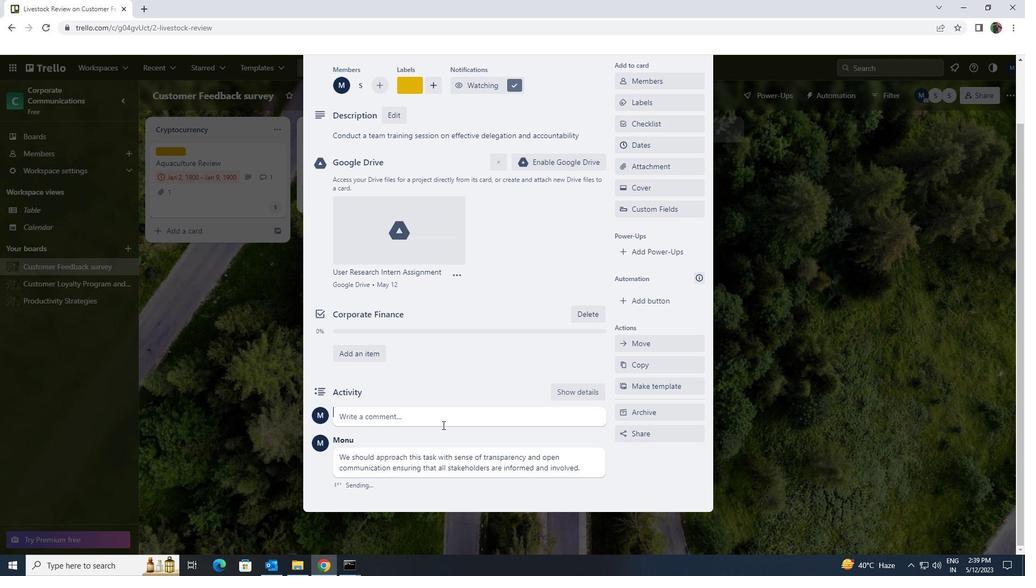 
Action: Mouse scrolled (446, 424) with delta (0, 0)
Screenshot: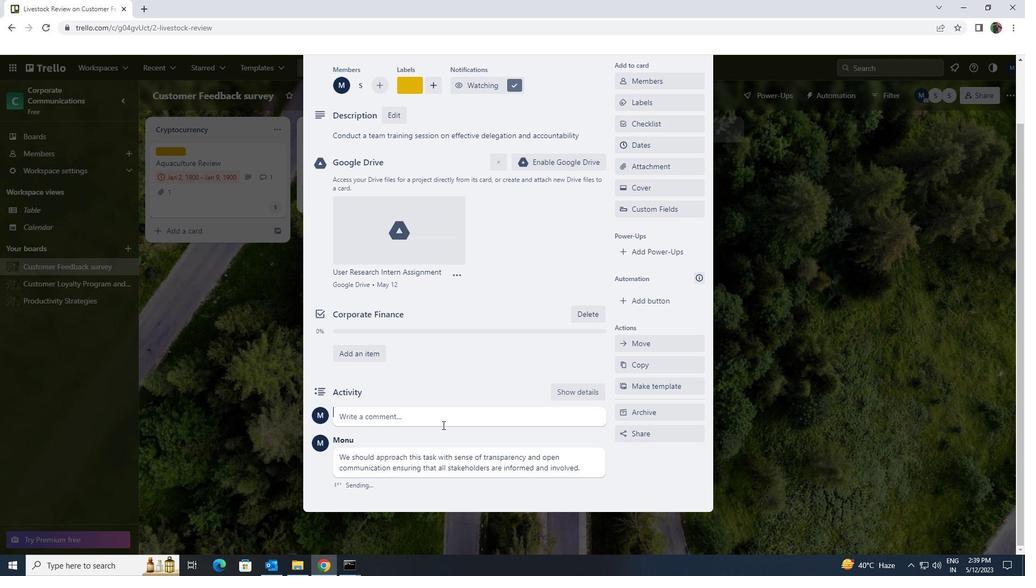 
Action: Mouse scrolled (446, 424) with delta (0, 0)
Screenshot: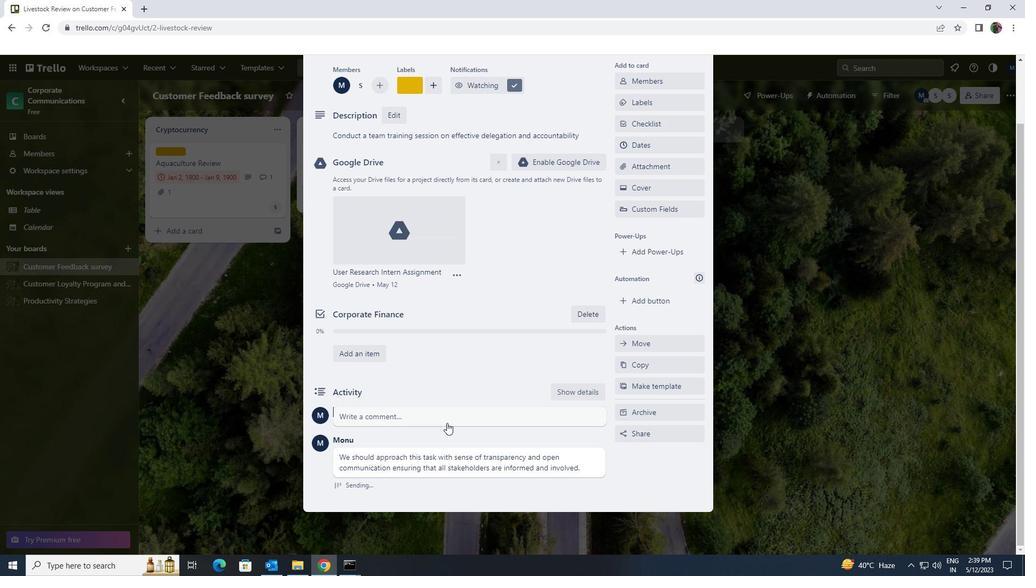 
Action: Mouse scrolled (446, 424) with delta (0, 0)
Screenshot: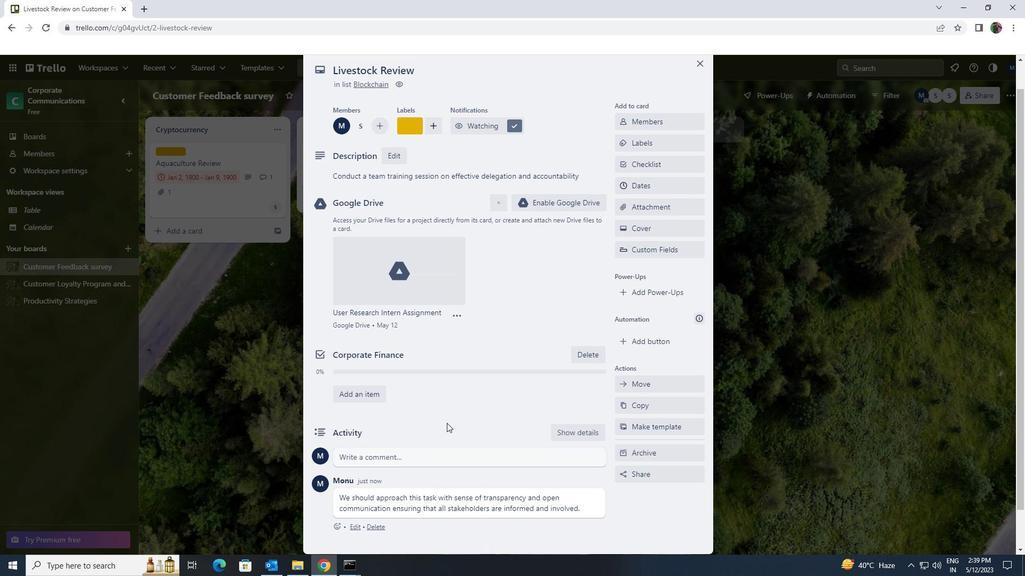 
Action: Mouse moved to (623, 217)
Screenshot: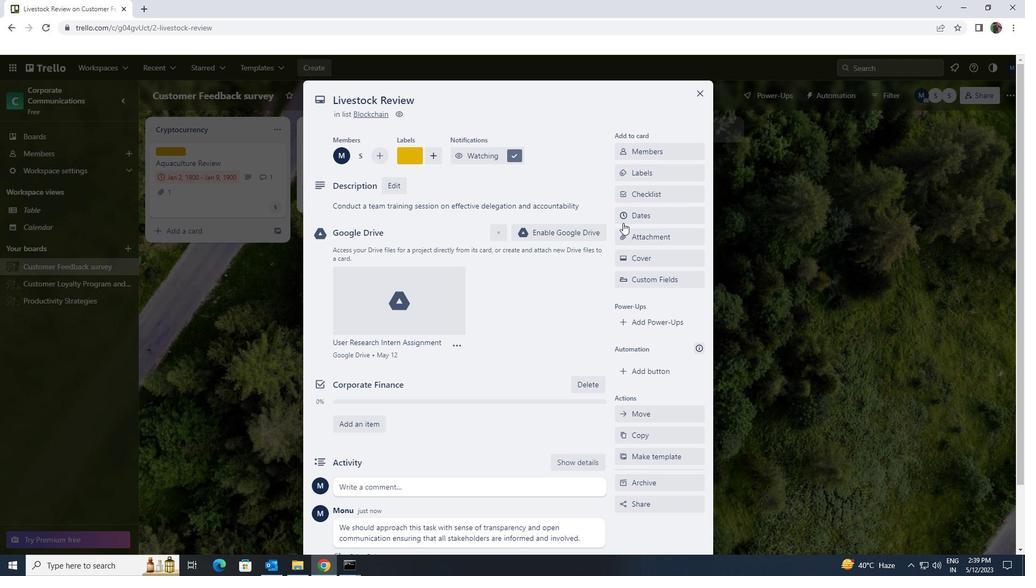 
Action: Mouse pressed left at (623, 217)
Screenshot: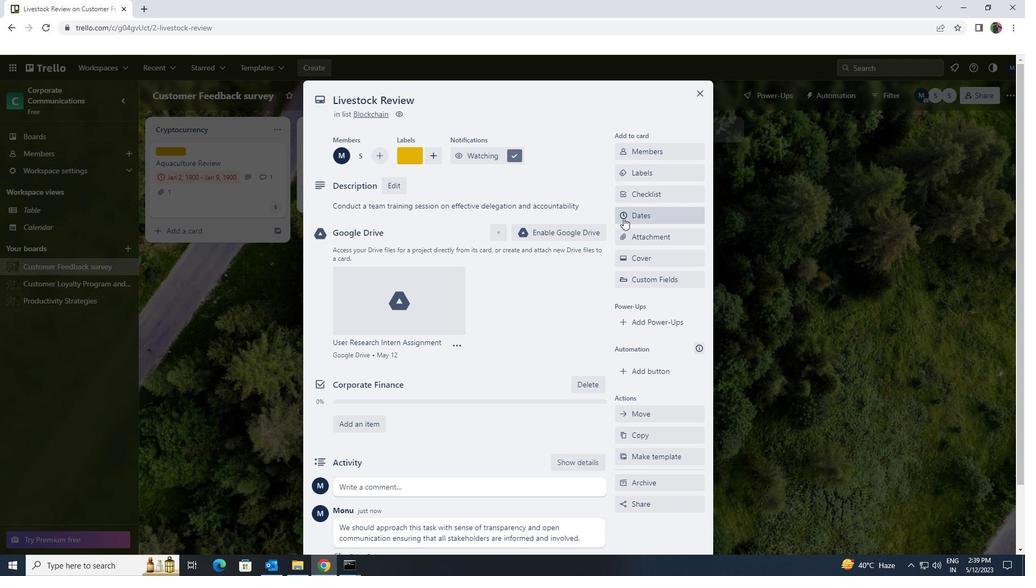 
Action: Mouse moved to (627, 289)
Screenshot: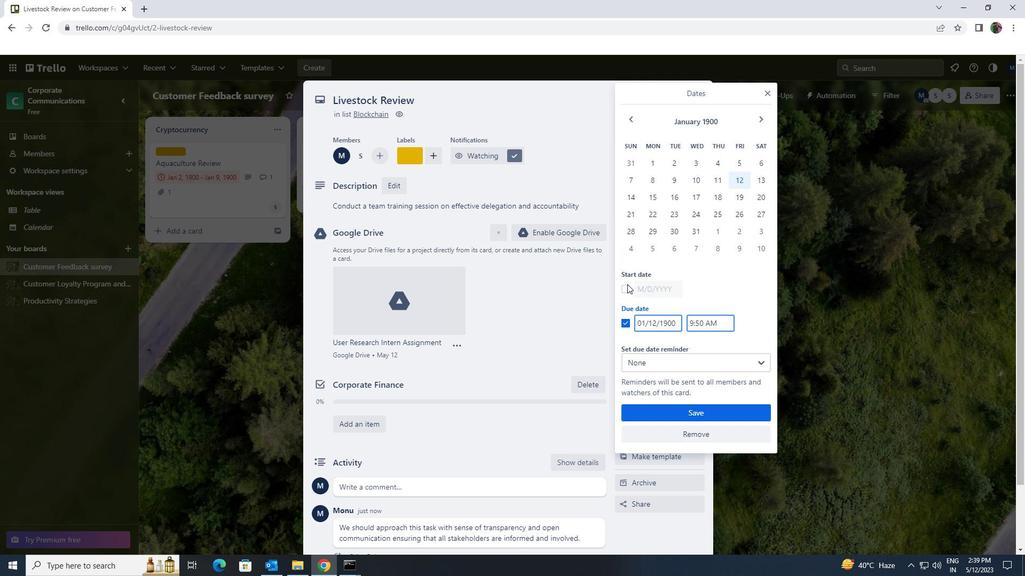 
Action: Mouse pressed left at (627, 289)
Screenshot: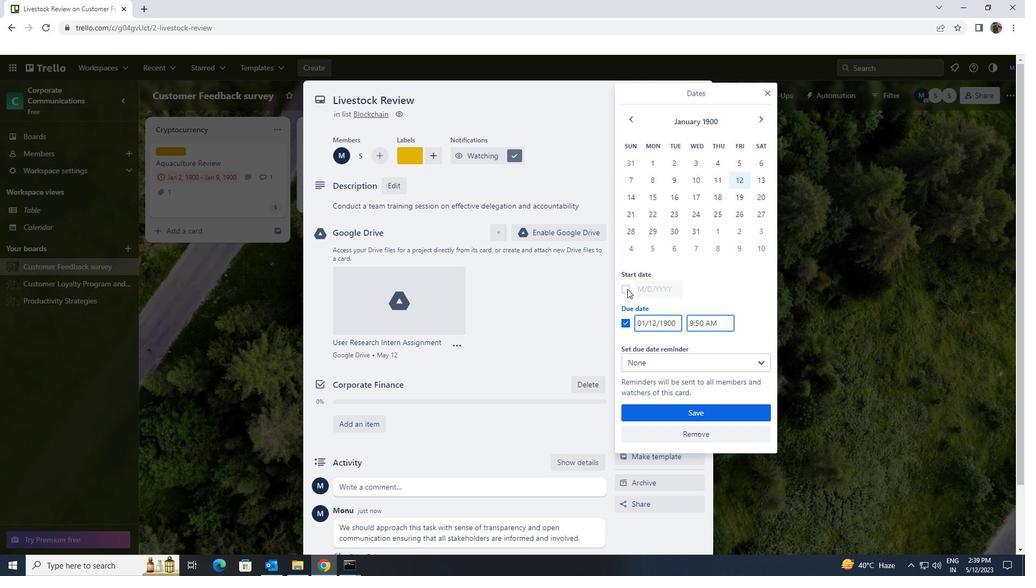 
Action: Mouse moved to (678, 289)
Screenshot: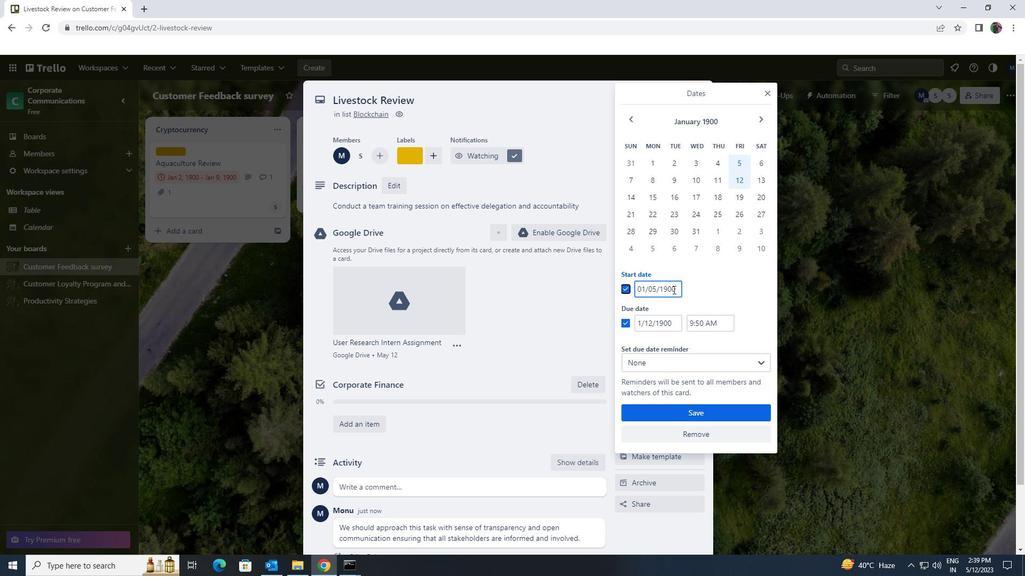 
Action: Mouse pressed left at (678, 289)
Screenshot: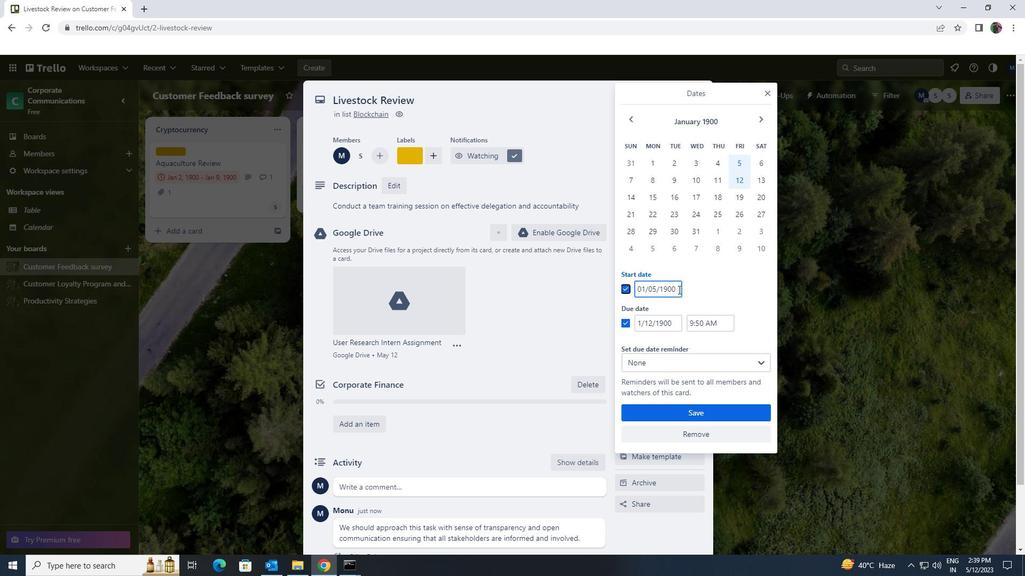 
Action: Mouse moved to (609, 290)
Screenshot: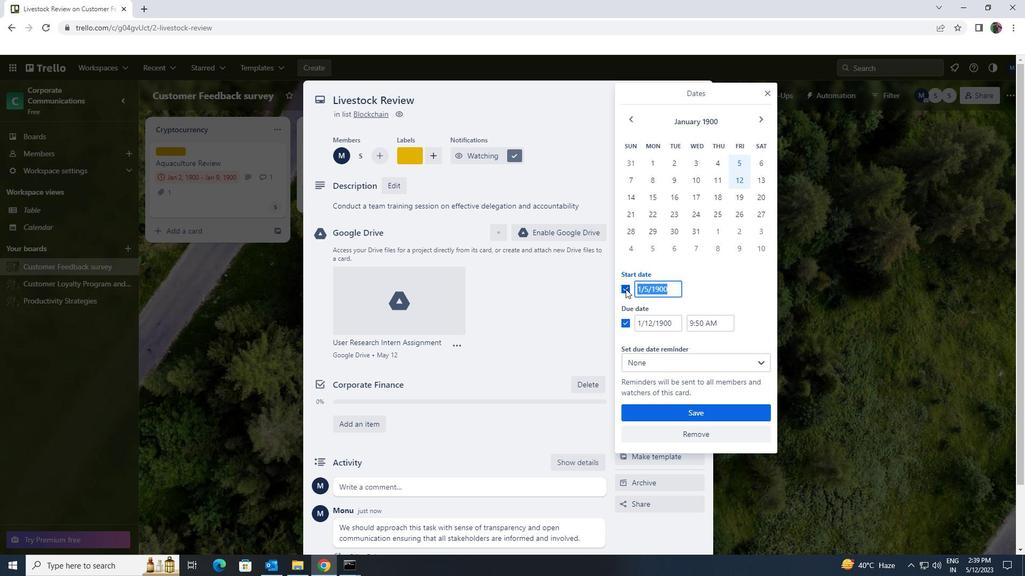 
Action: Key pressed 1/5/1900
Screenshot: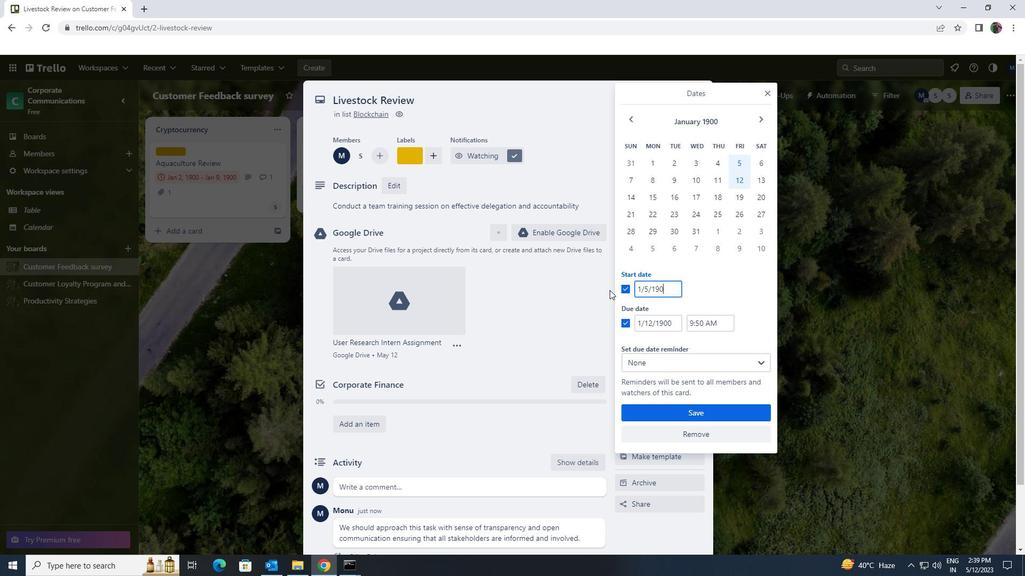 
Action: Mouse moved to (675, 327)
Screenshot: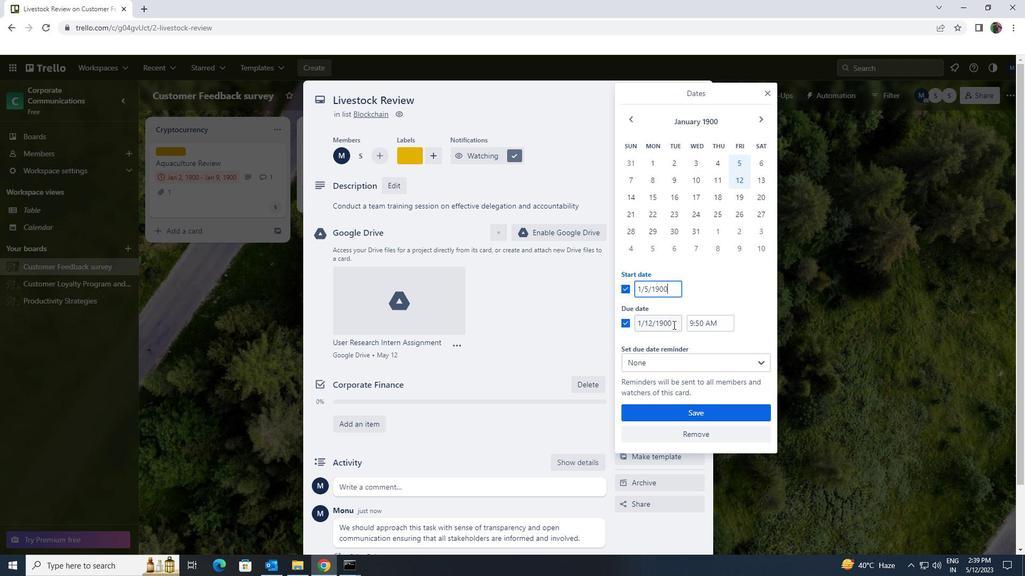 
Action: Mouse pressed left at (675, 327)
Screenshot: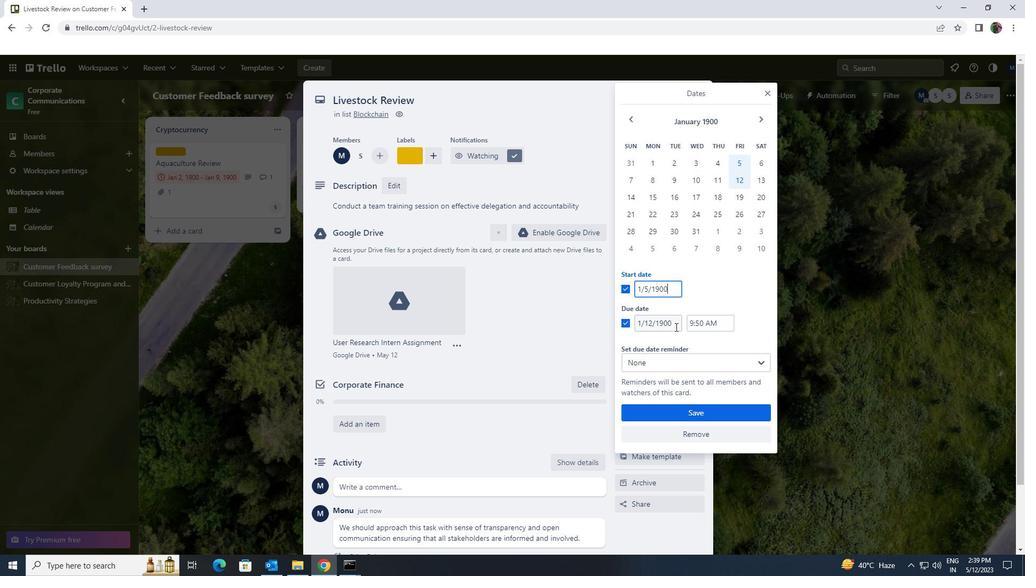 
Action: Mouse moved to (624, 333)
Screenshot: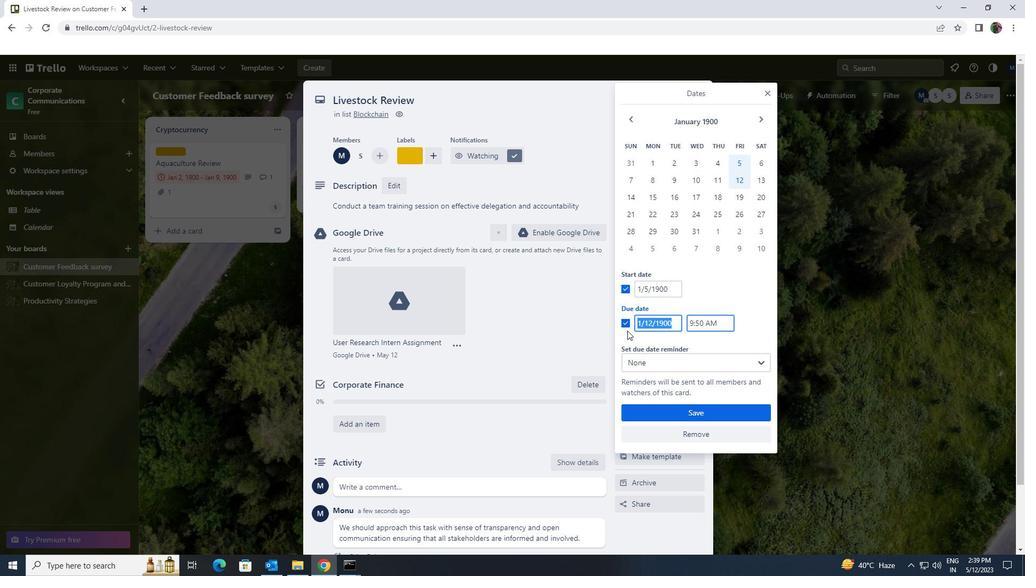 
Action: Key pressed 1/12/1900
Screenshot: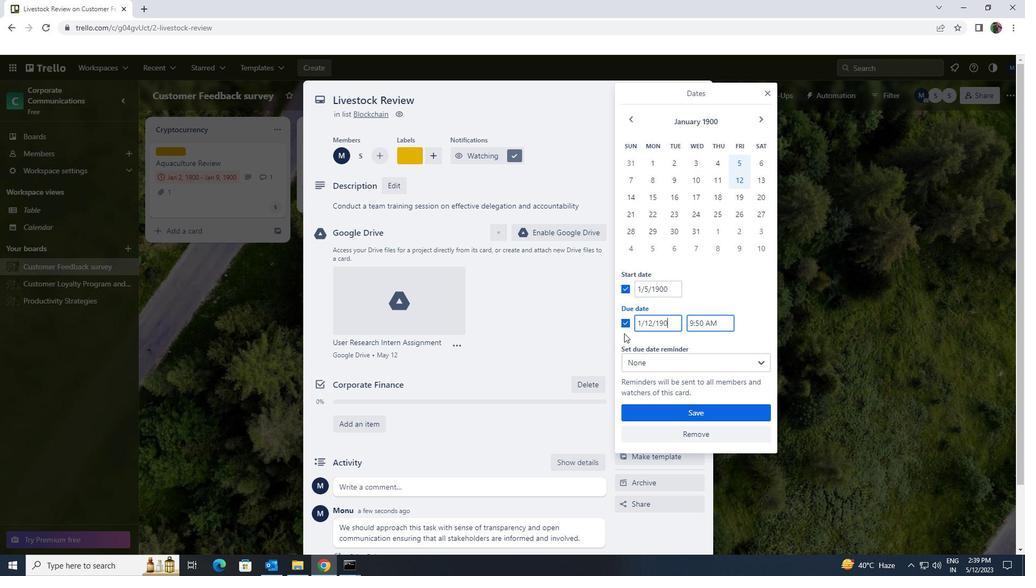 
Action: Mouse moved to (671, 411)
Screenshot: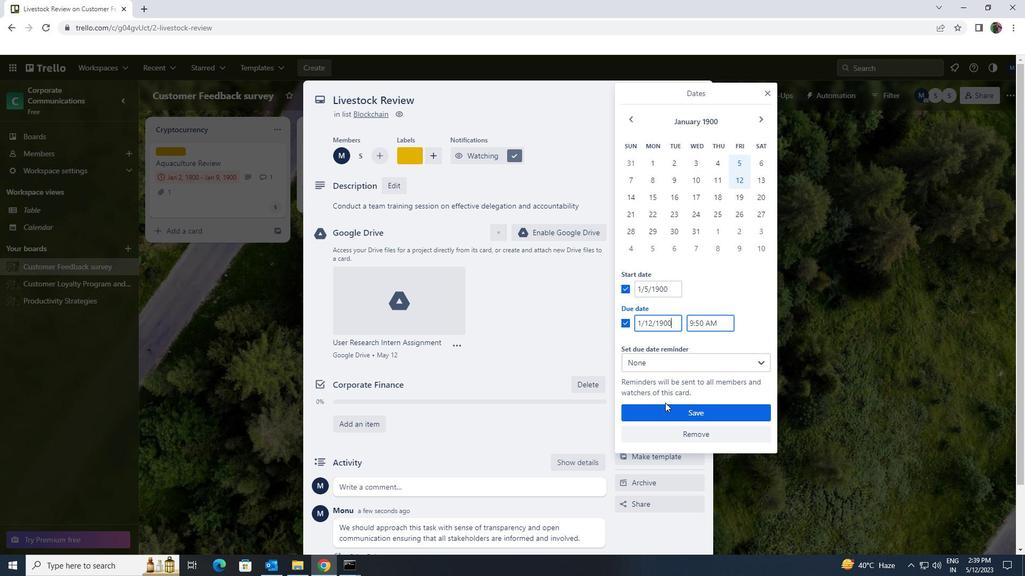 
Action: Mouse pressed left at (671, 411)
Screenshot: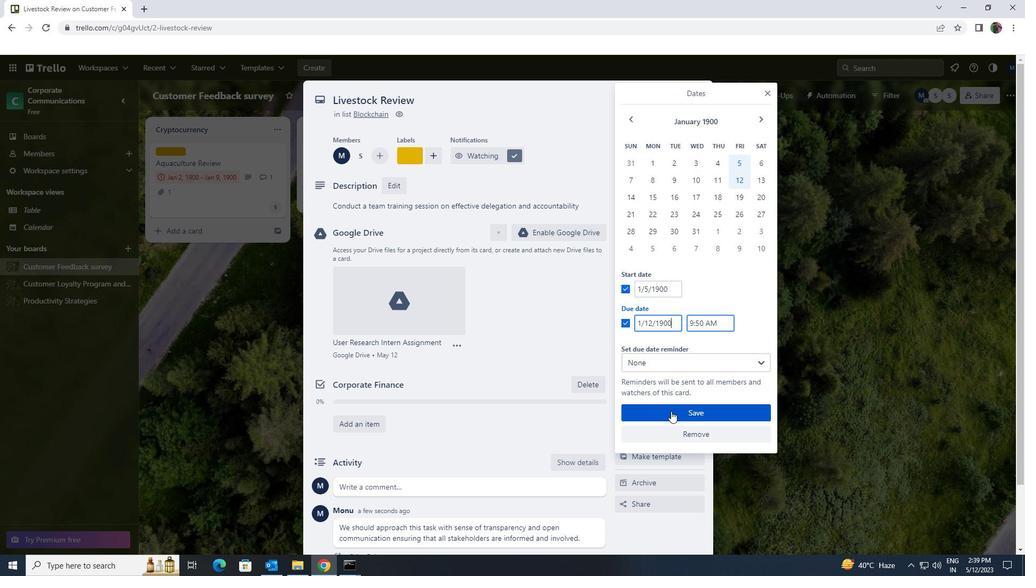 
